 Task: Create a due date automation trigger when advanced on, on the monday of the week before a card is due add basic assigned only to anyone at 11:00 AM.
Action: Mouse moved to (1333, 116)
Screenshot: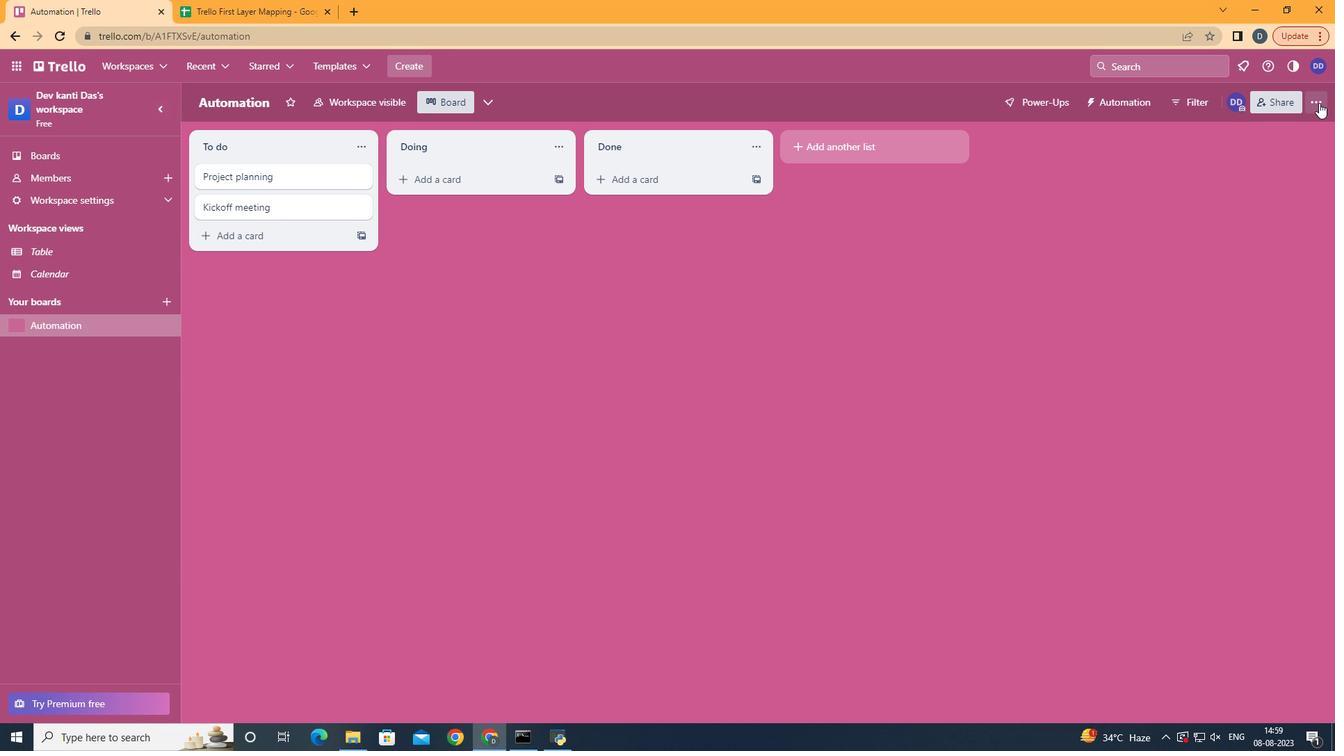 
Action: Mouse pressed left at (1333, 116)
Screenshot: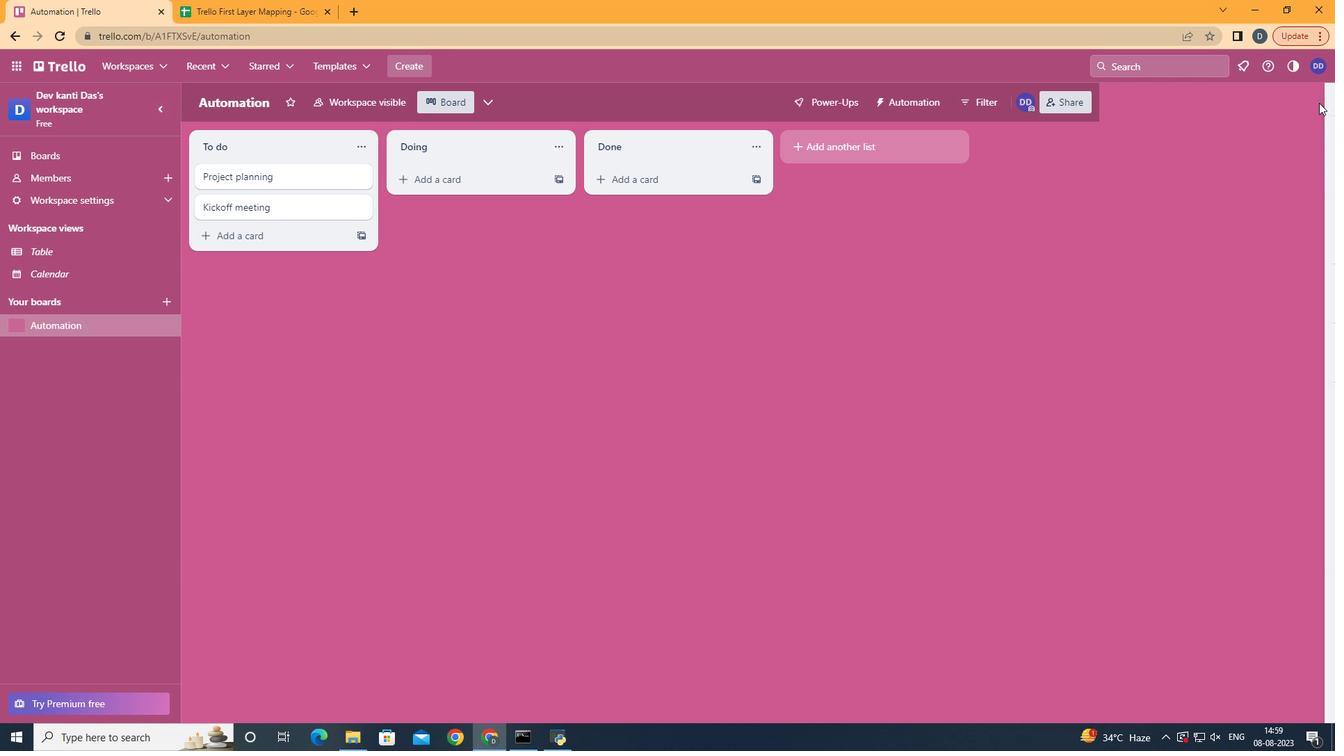 
Action: Mouse moved to (1219, 313)
Screenshot: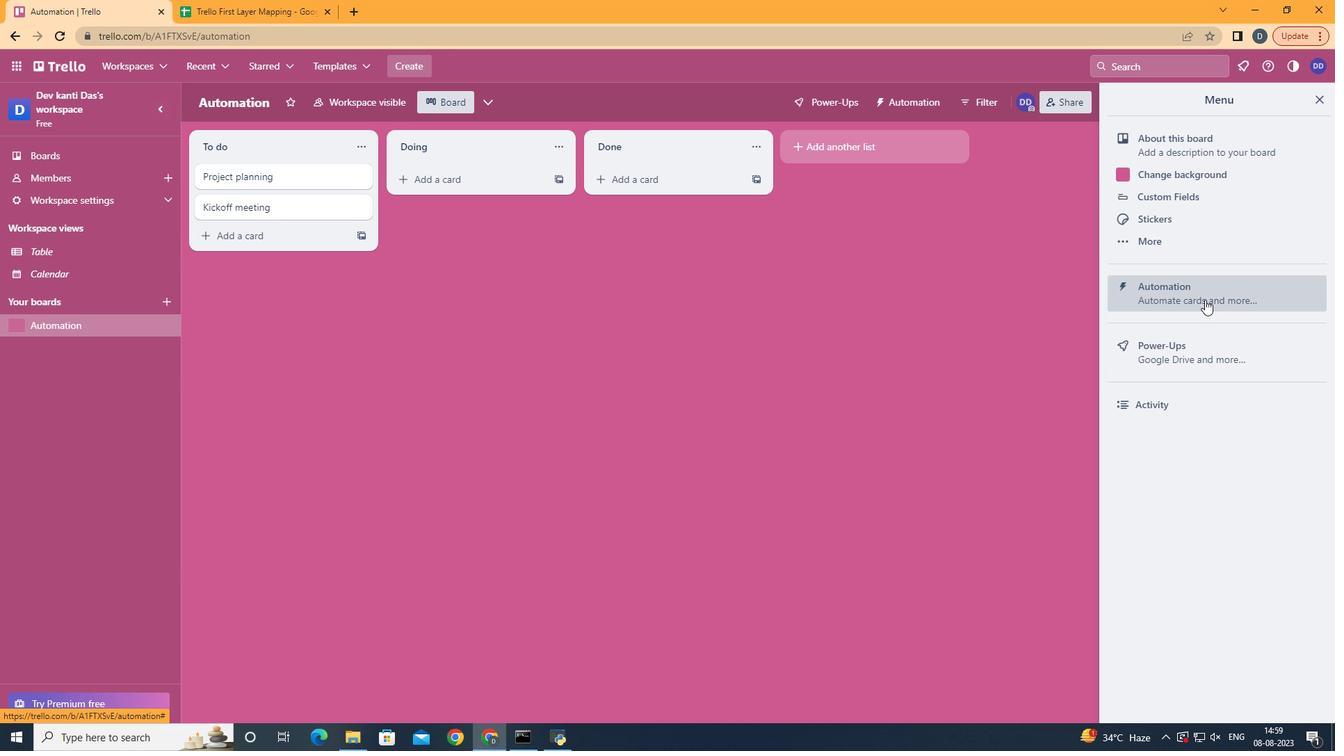 
Action: Mouse pressed left at (1219, 313)
Screenshot: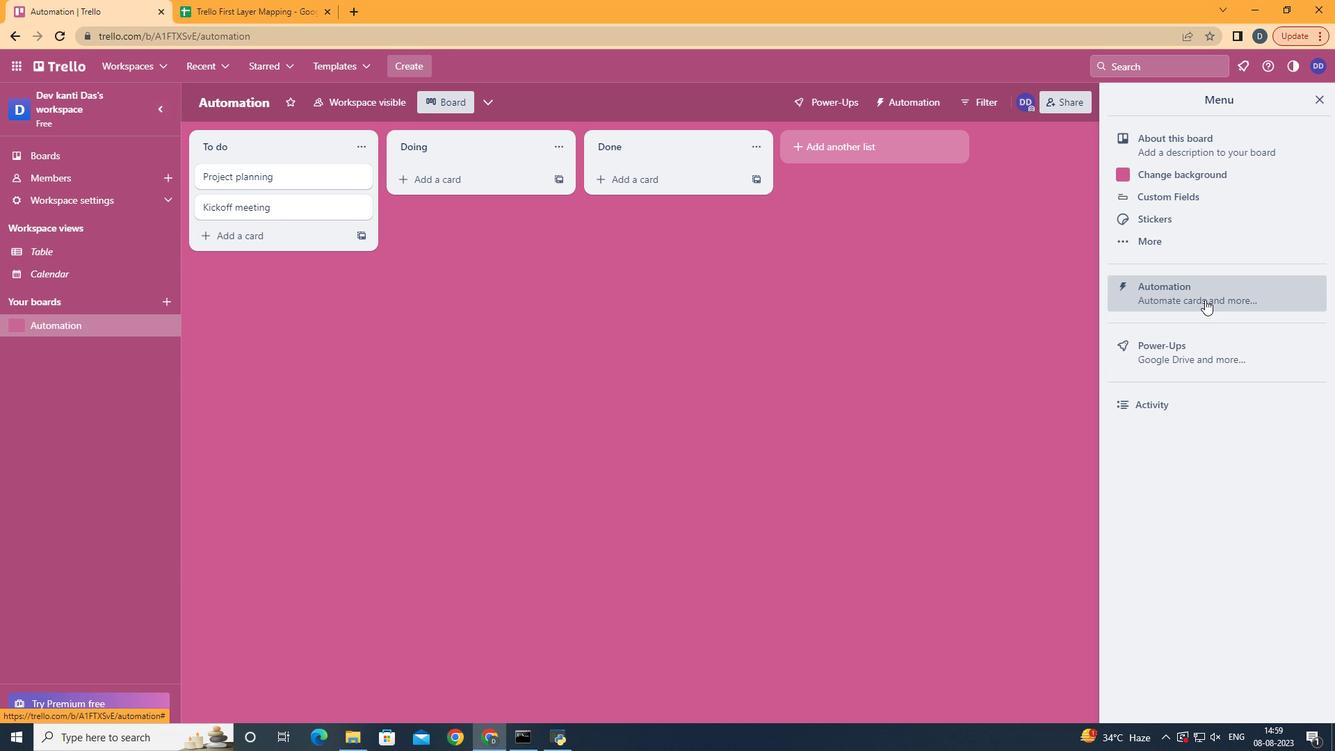 
Action: Mouse moved to (251, 281)
Screenshot: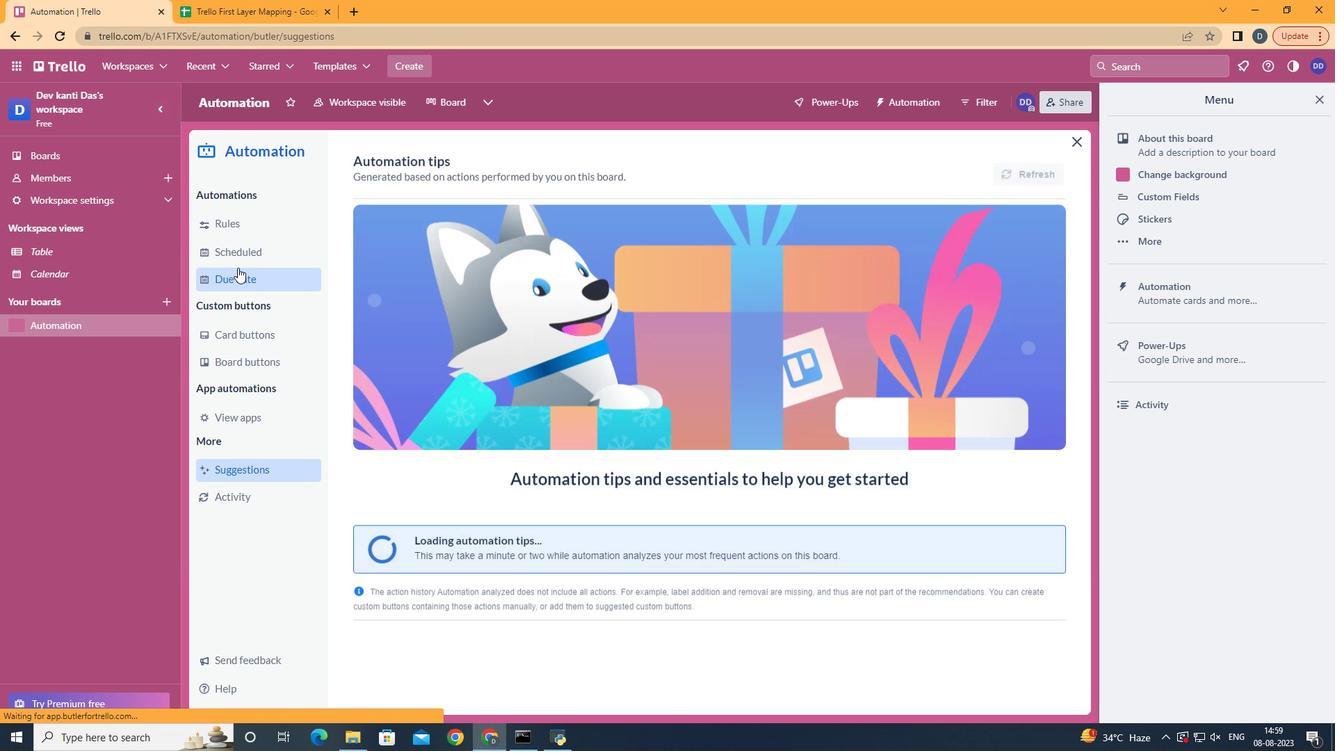 
Action: Mouse pressed left at (251, 281)
Screenshot: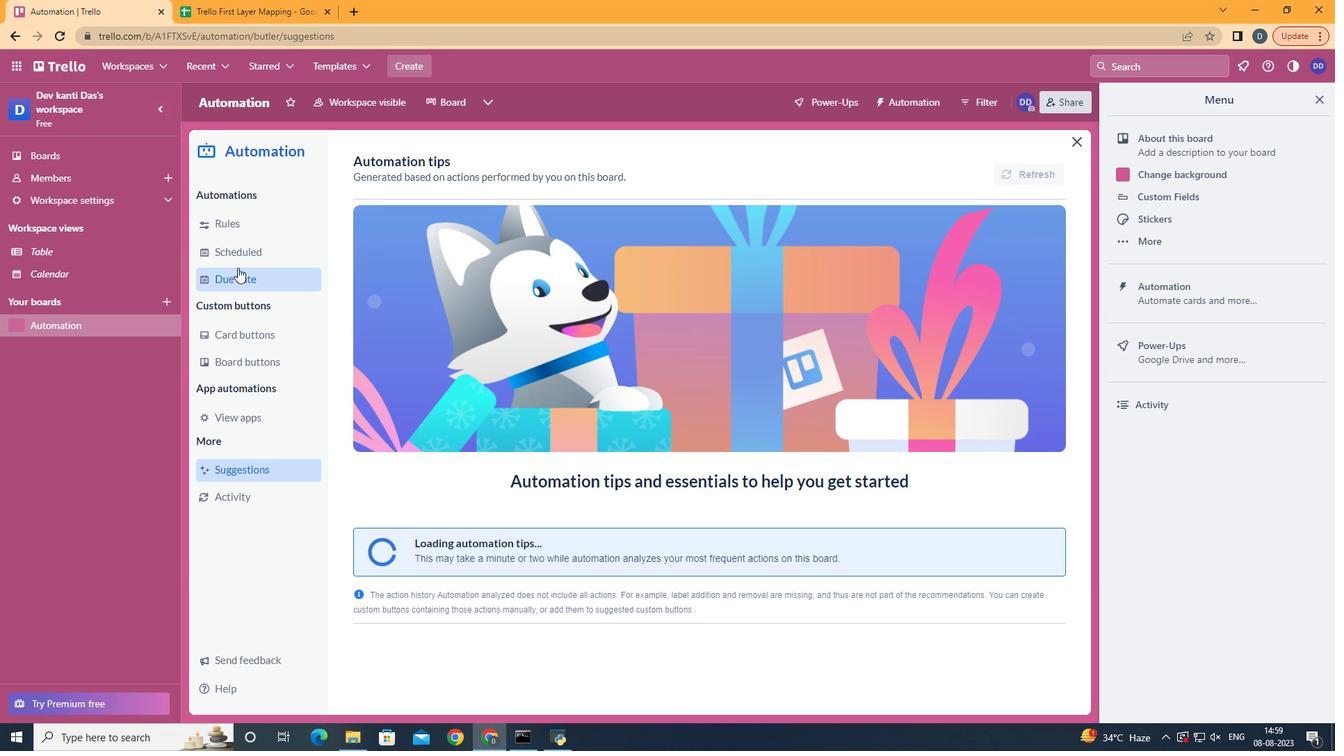 
Action: Mouse moved to (987, 178)
Screenshot: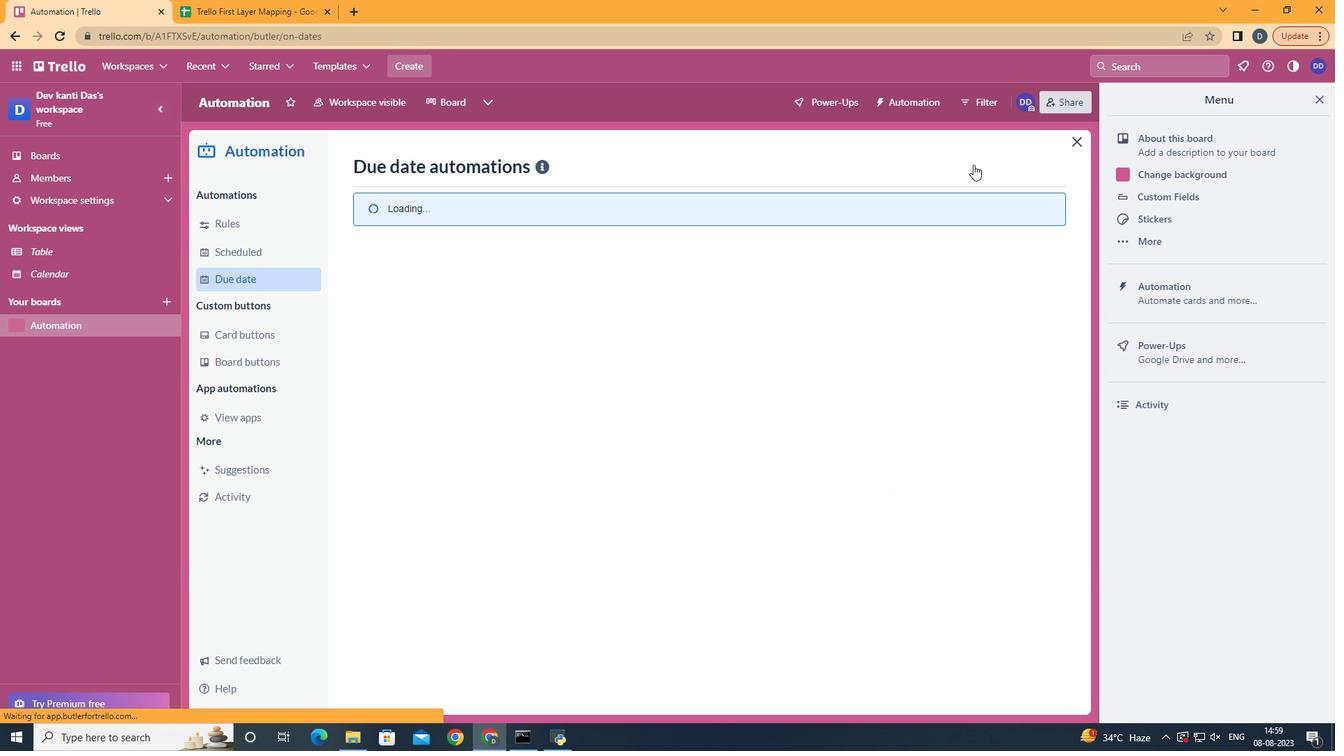 
Action: Mouse pressed left at (987, 178)
Screenshot: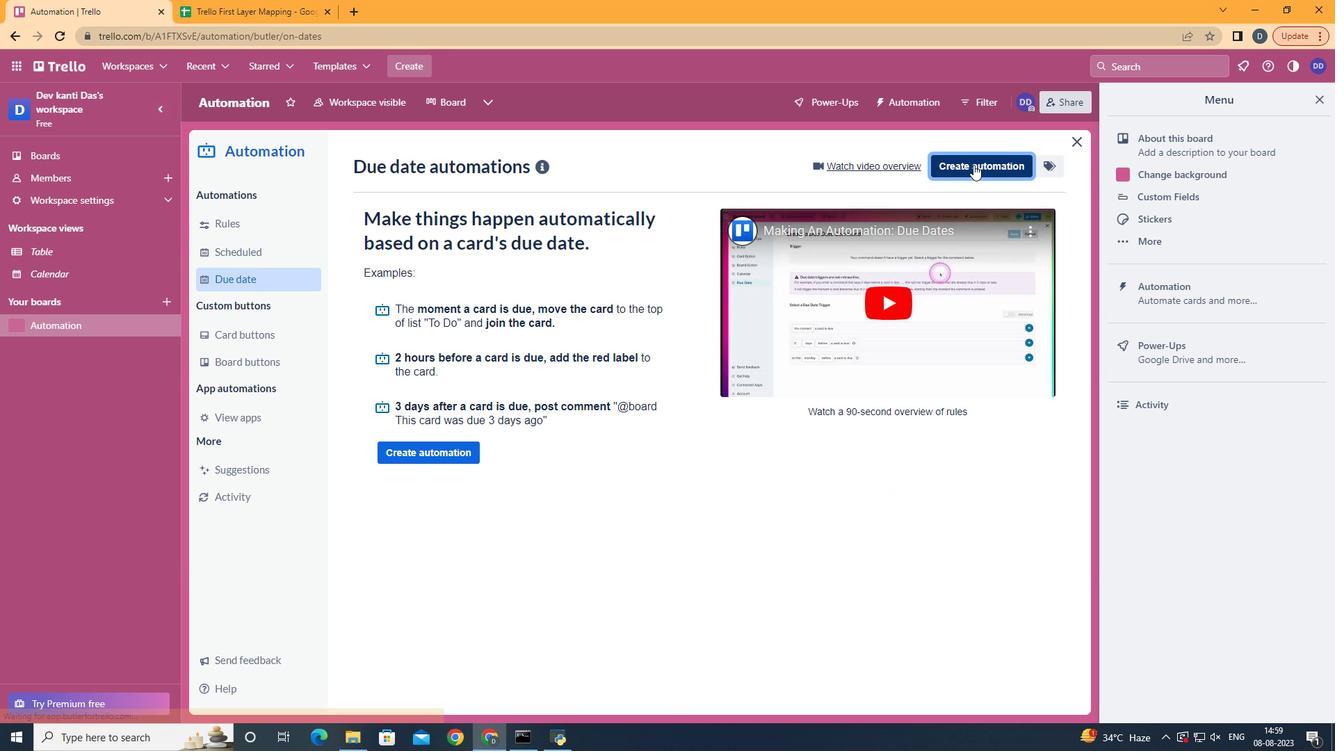 
Action: Mouse moved to (741, 310)
Screenshot: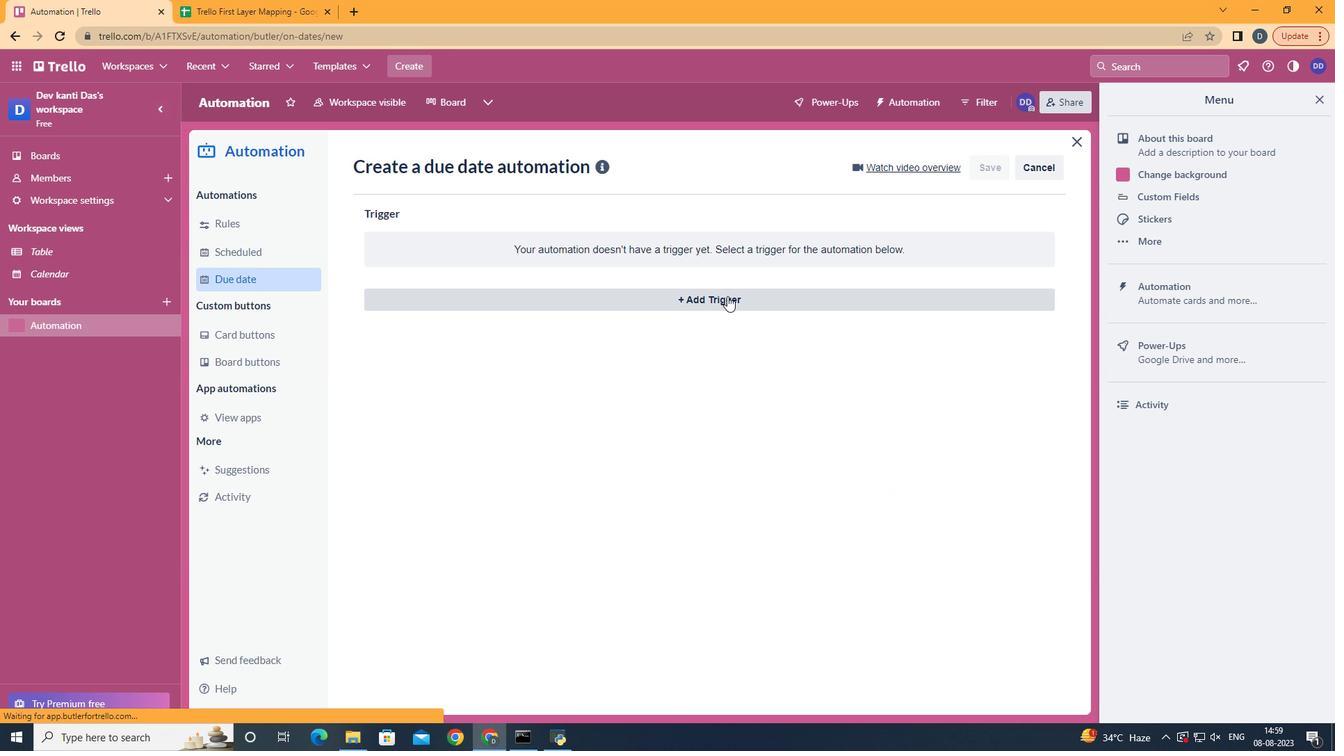 
Action: Mouse pressed left at (741, 310)
Screenshot: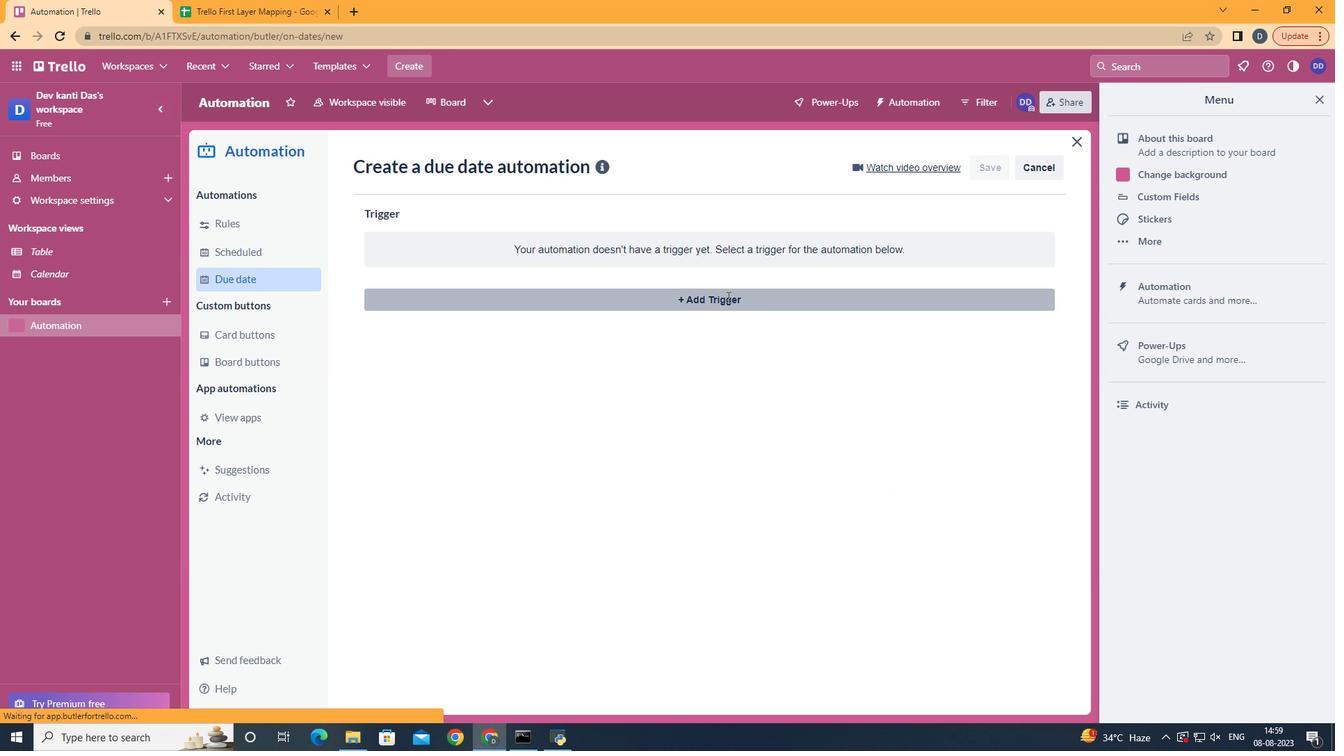 
Action: Mouse moved to (506, 678)
Screenshot: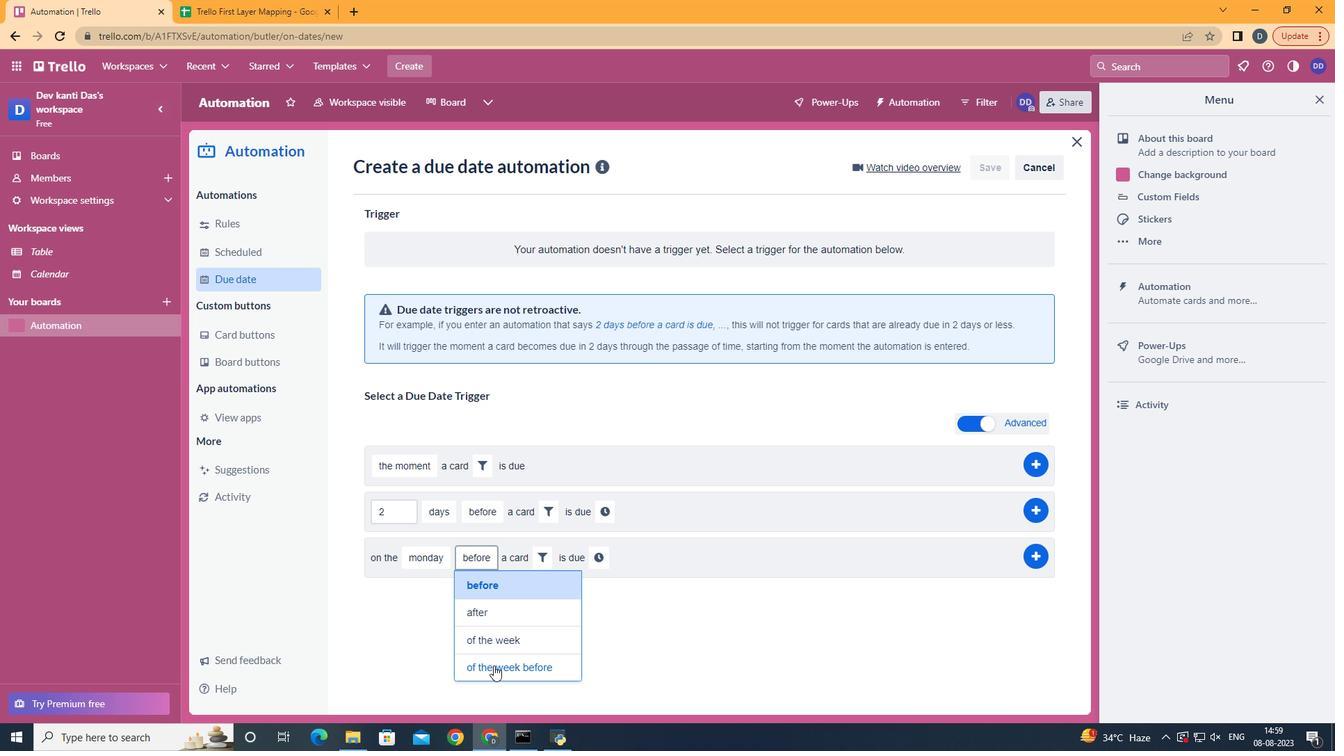 
Action: Mouse pressed left at (506, 678)
Screenshot: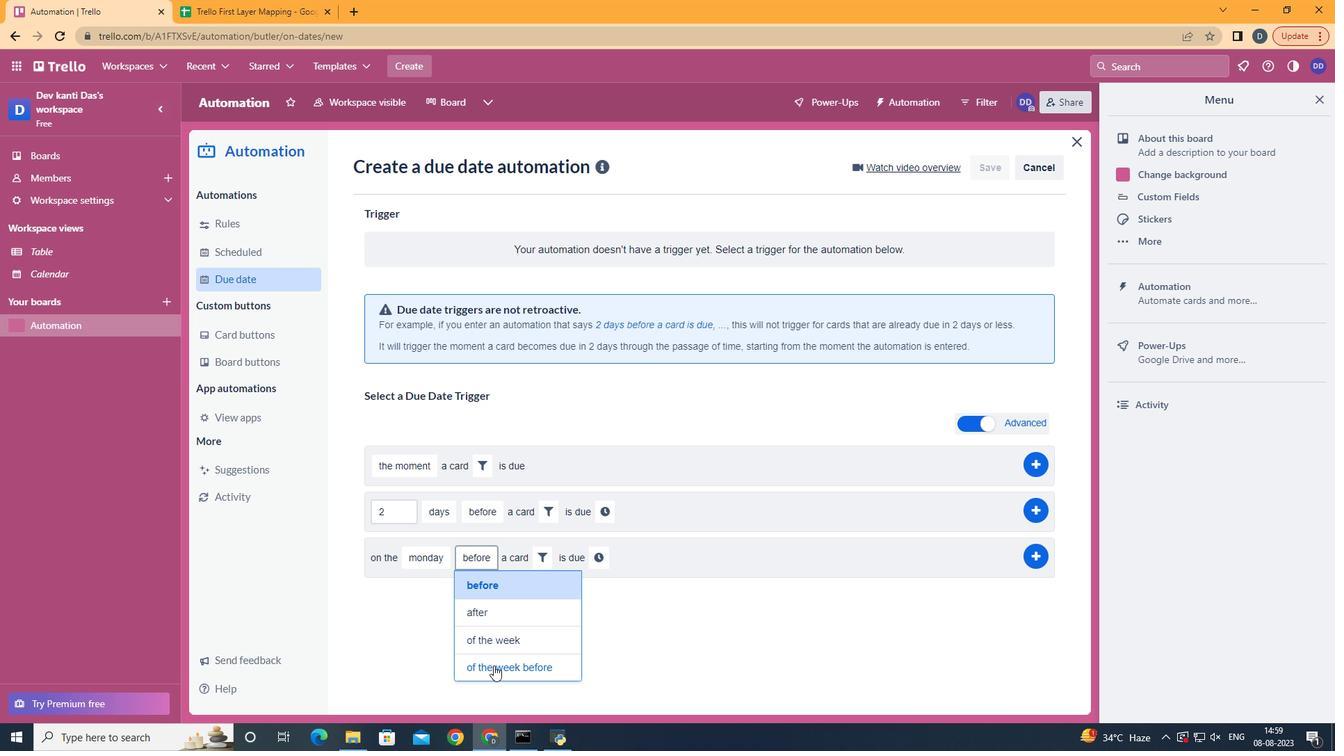 
Action: Mouse moved to (613, 568)
Screenshot: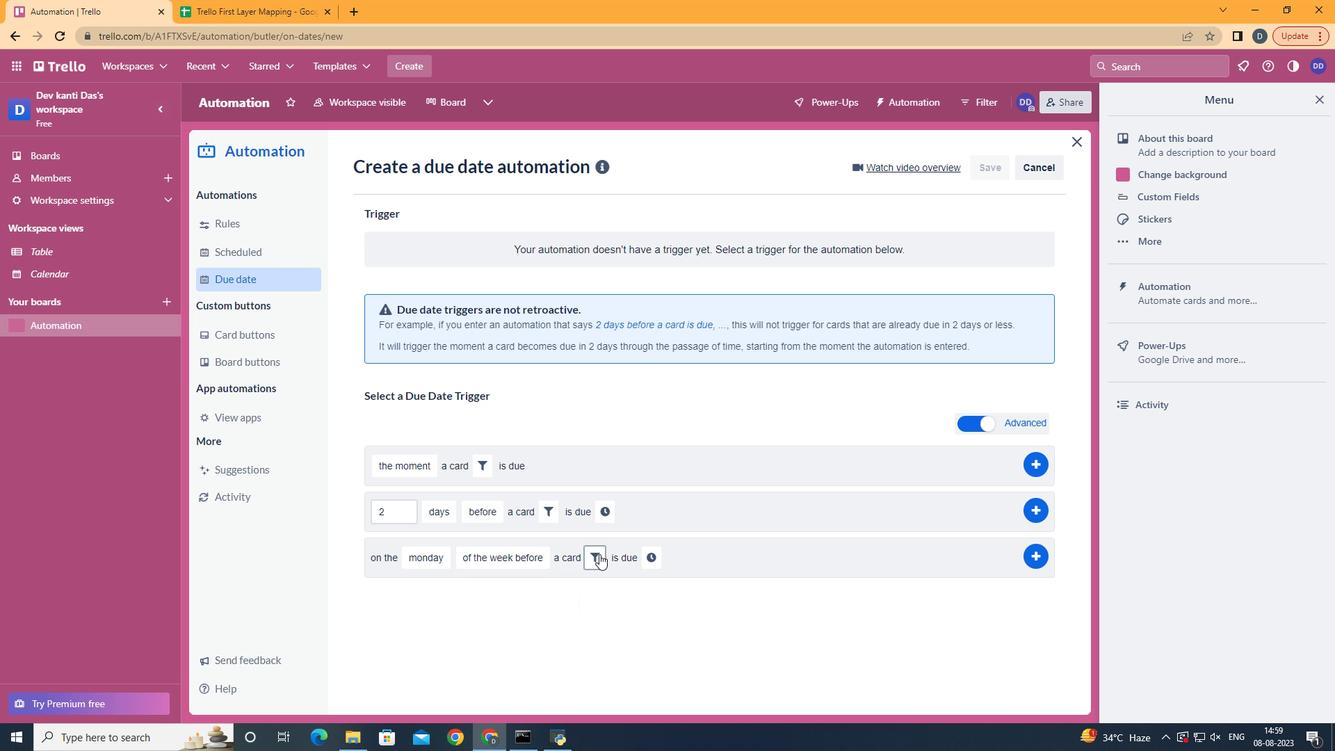 
Action: Mouse pressed left at (613, 568)
Screenshot: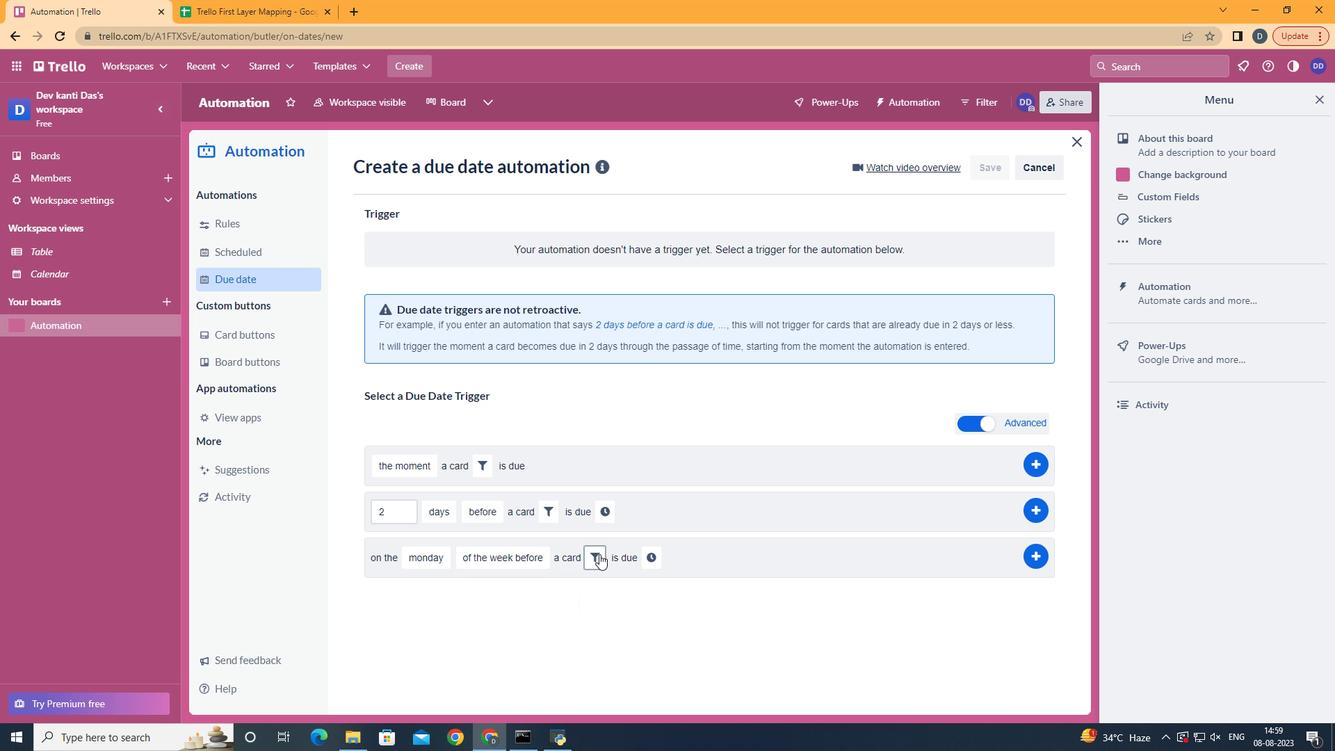 
Action: Mouse moved to (634, 588)
Screenshot: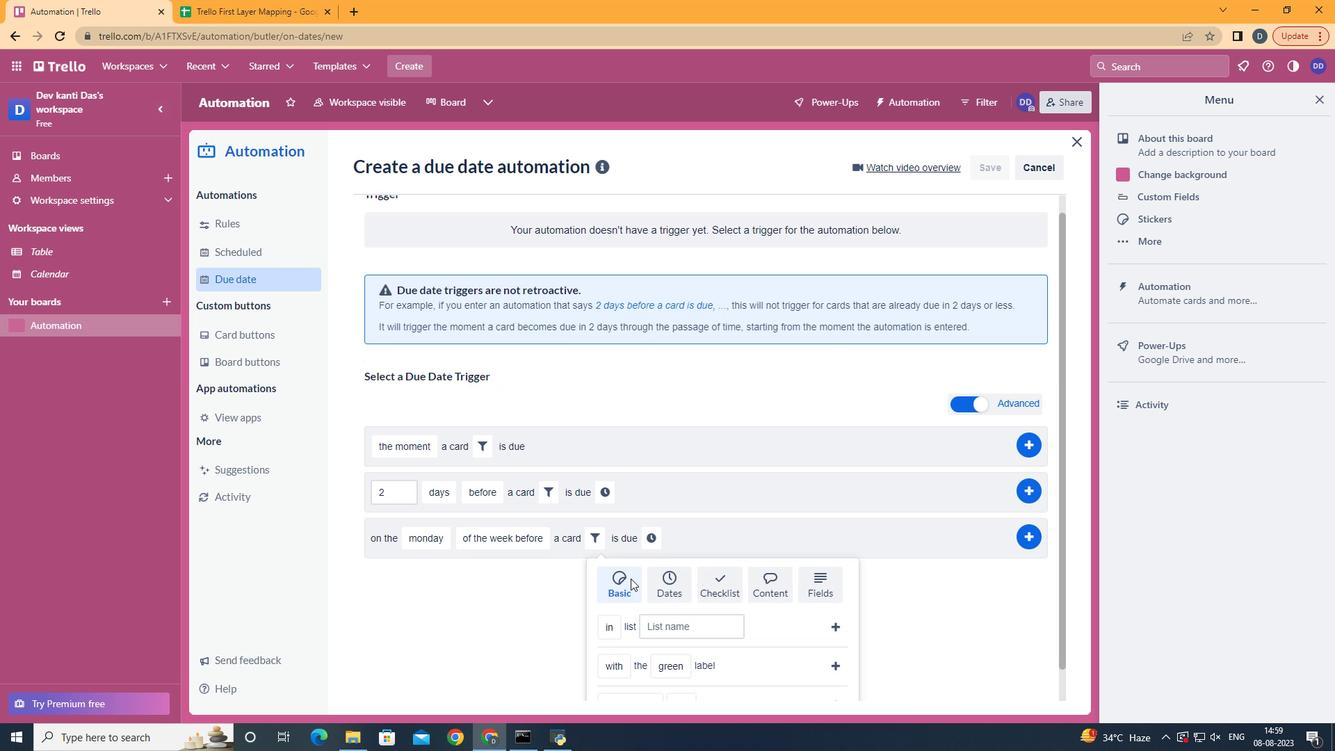 
Action: Mouse scrolled (628, 582) with delta (0, 0)
Screenshot: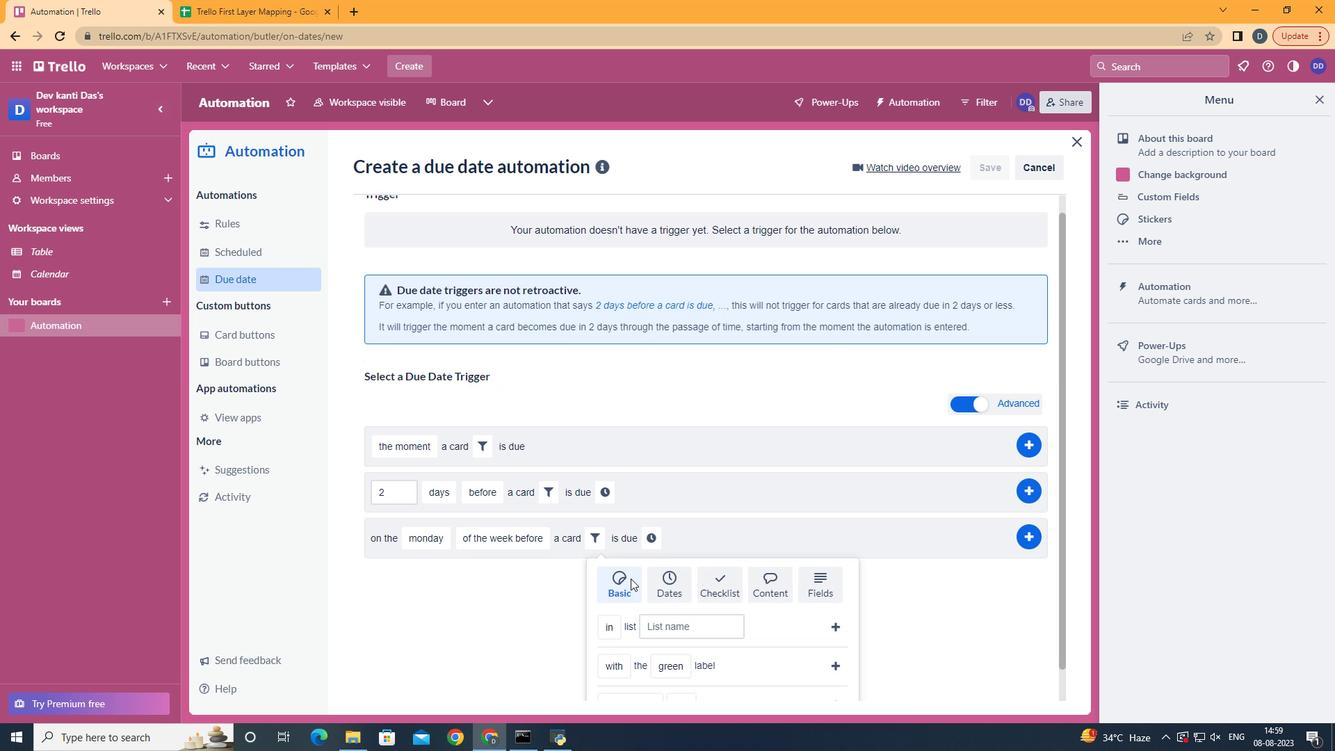 
Action: Mouse scrolled (632, 586) with delta (0, 0)
Screenshot: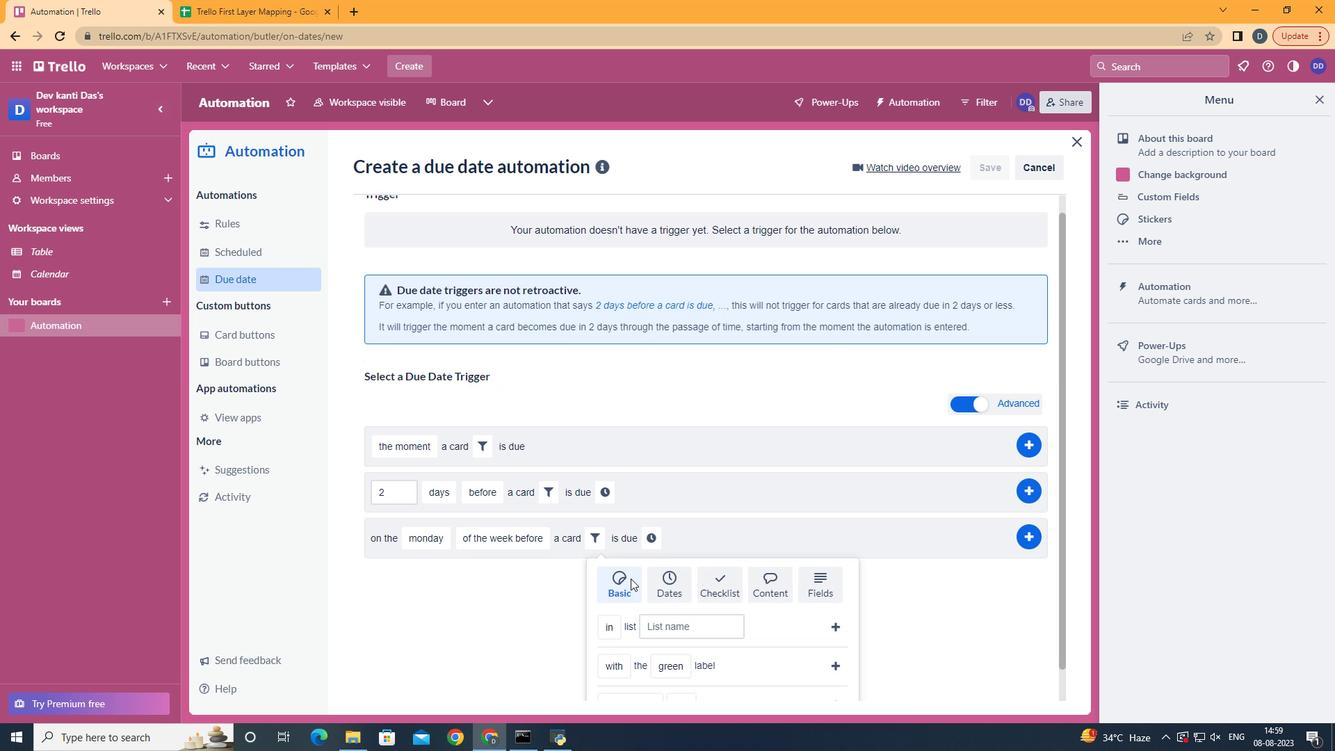
Action: Mouse scrolled (634, 587) with delta (0, 0)
Screenshot: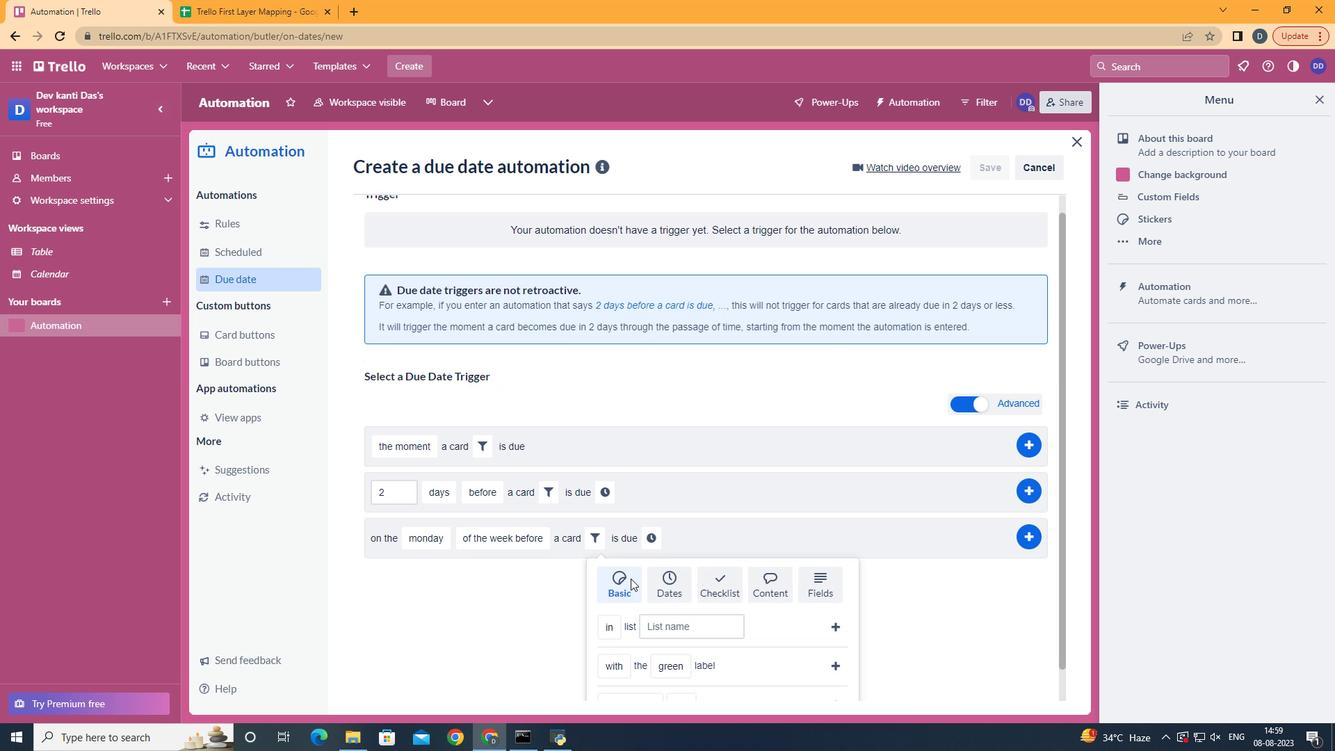 
Action: Mouse scrolled (634, 587) with delta (0, 0)
Screenshot: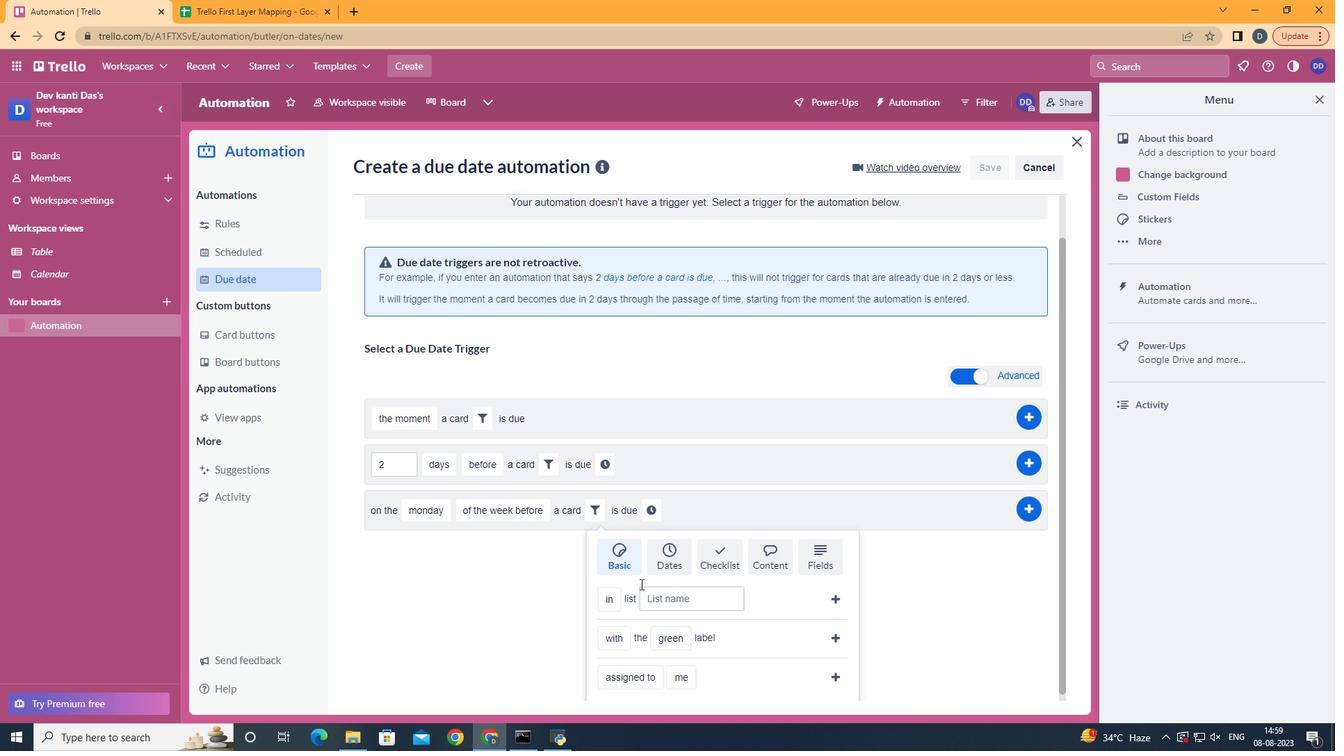 
Action: Mouse moved to (654, 632)
Screenshot: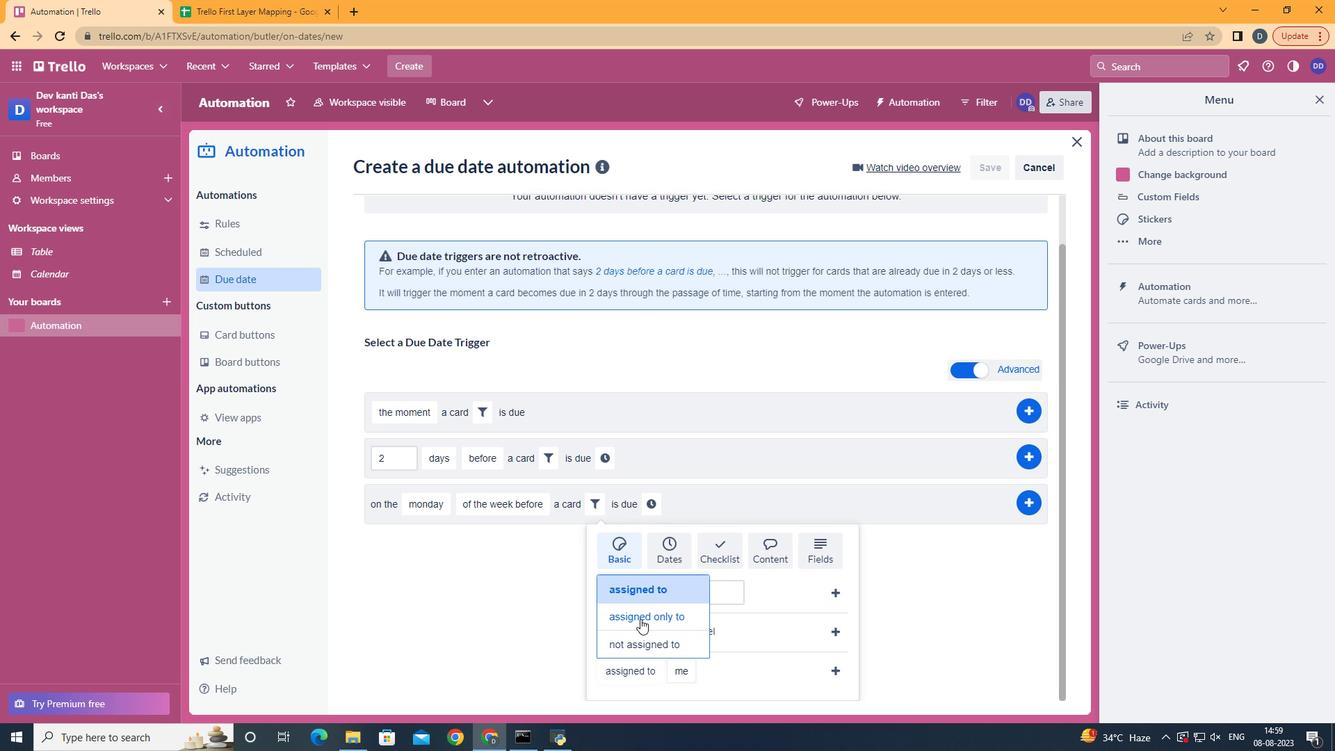 
Action: Mouse pressed left at (654, 632)
Screenshot: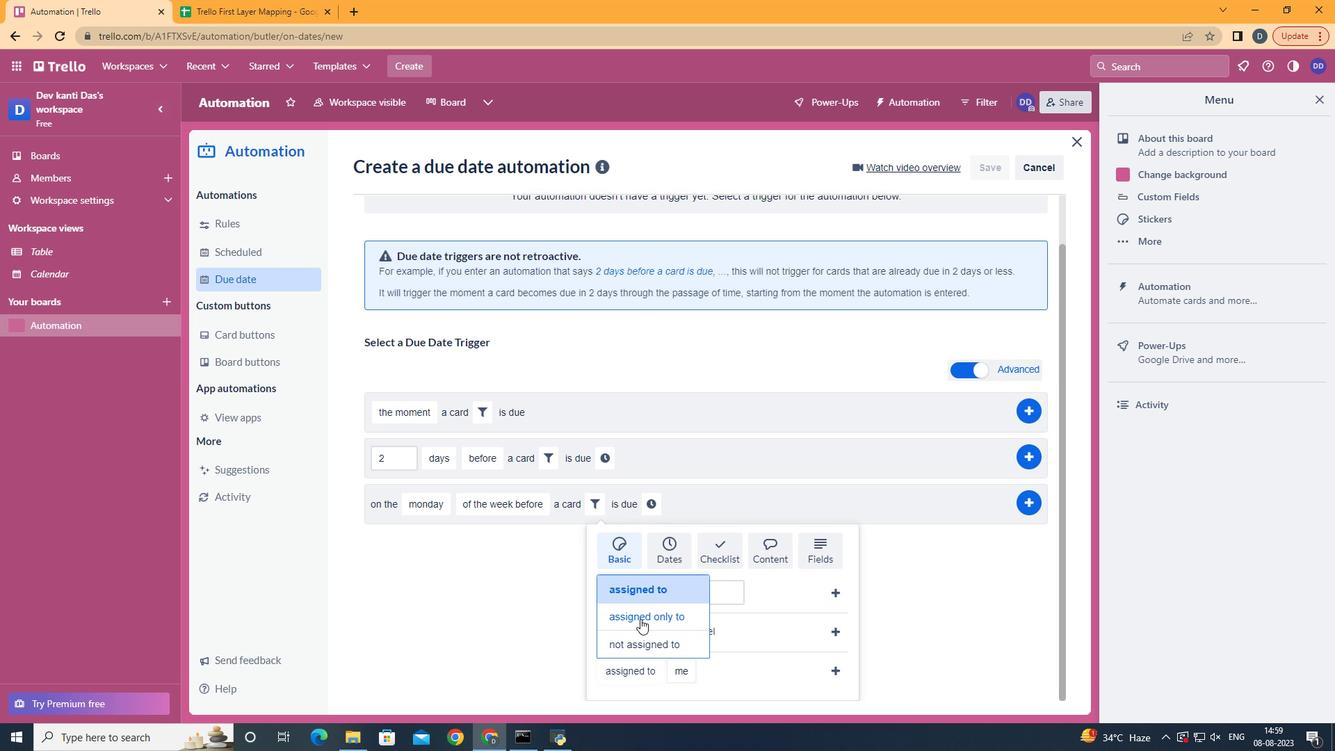 
Action: Mouse moved to (728, 630)
Screenshot: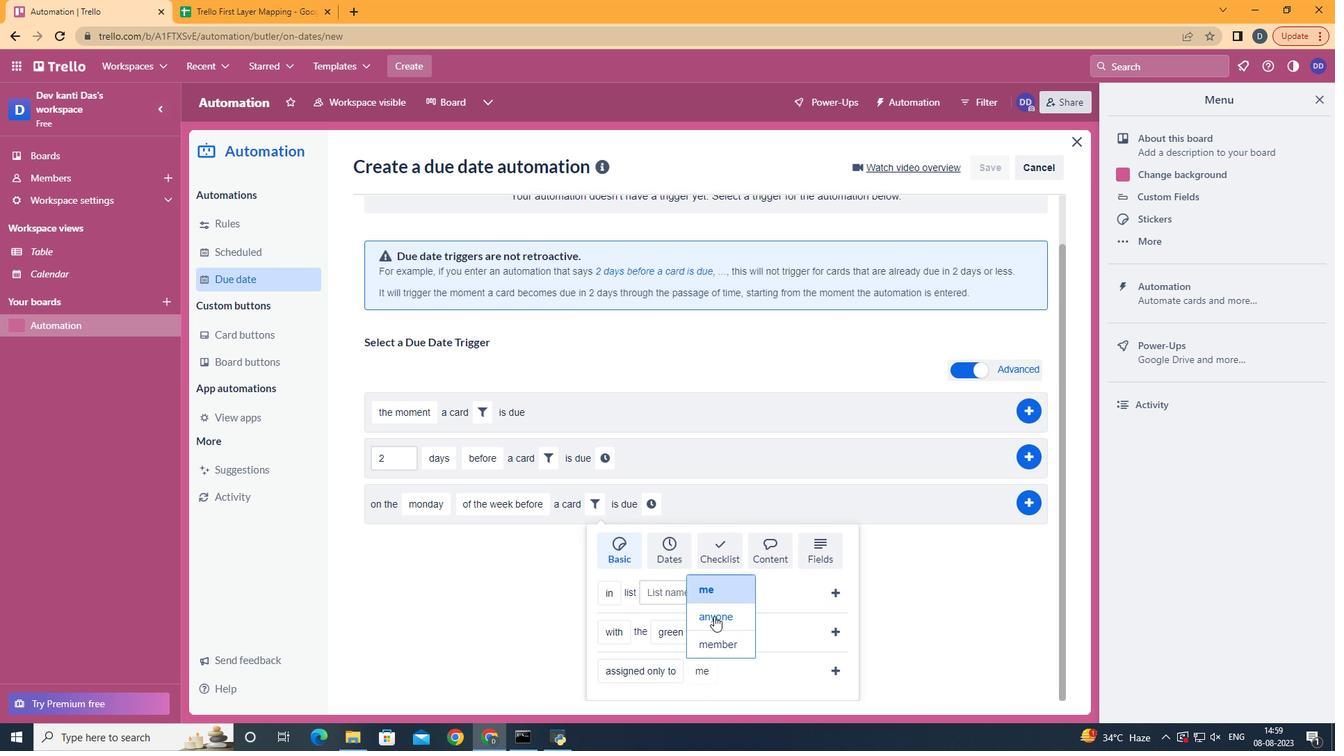 
Action: Mouse pressed left at (728, 630)
Screenshot: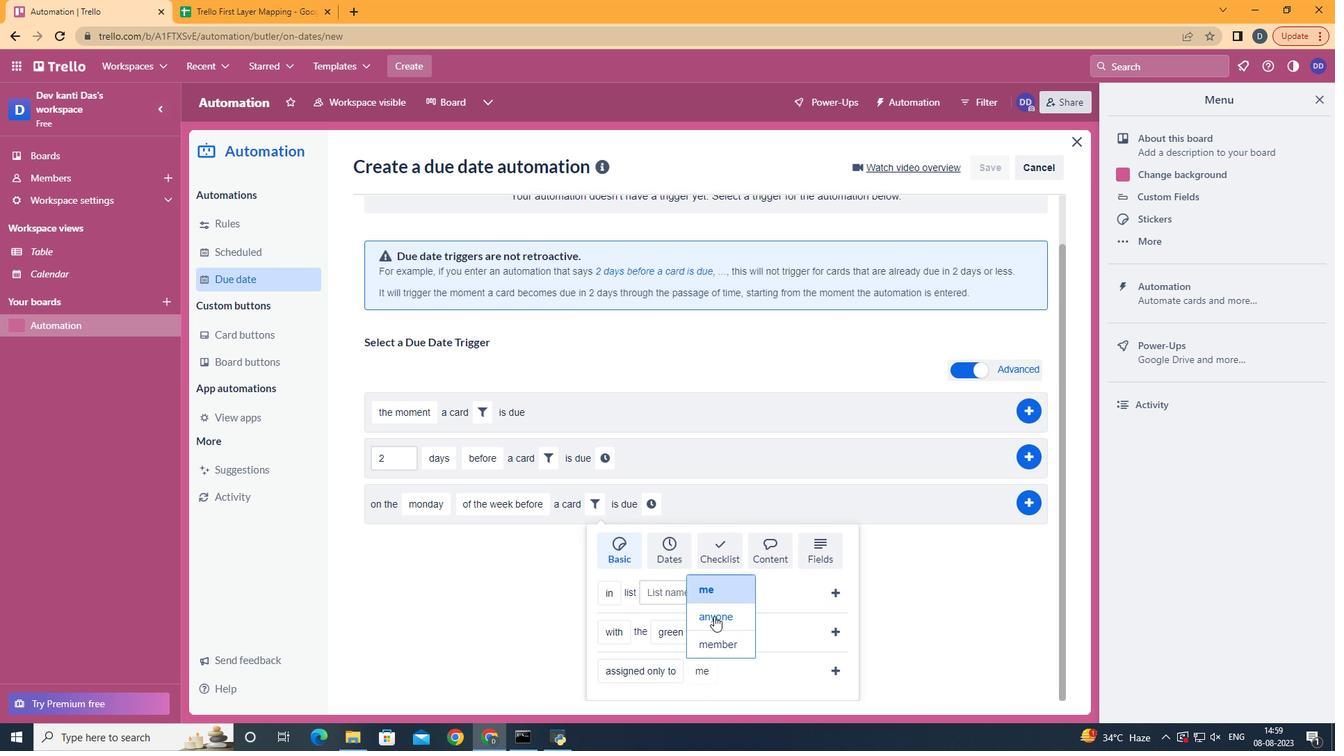 
Action: Mouse moved to (847, 683)
Screenshot: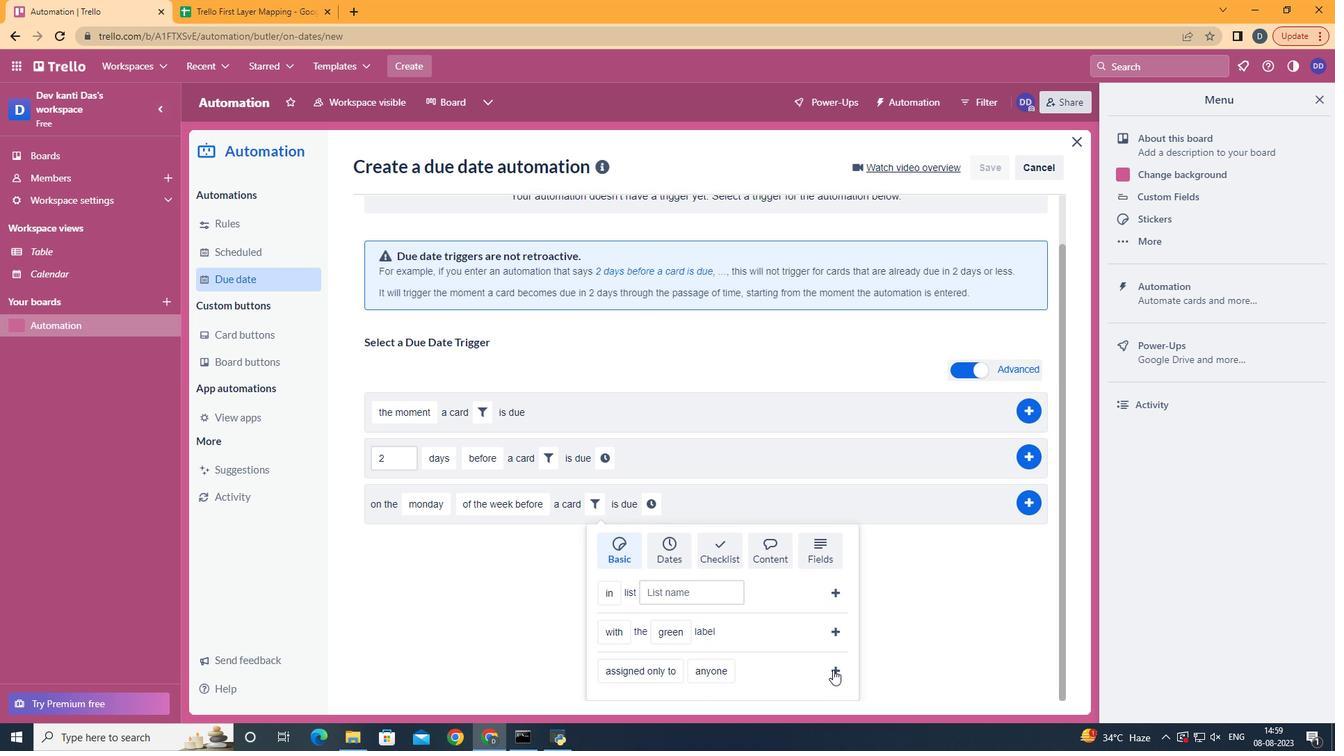 
Action: Mouse pressed left at (847, 683)
Screenshot: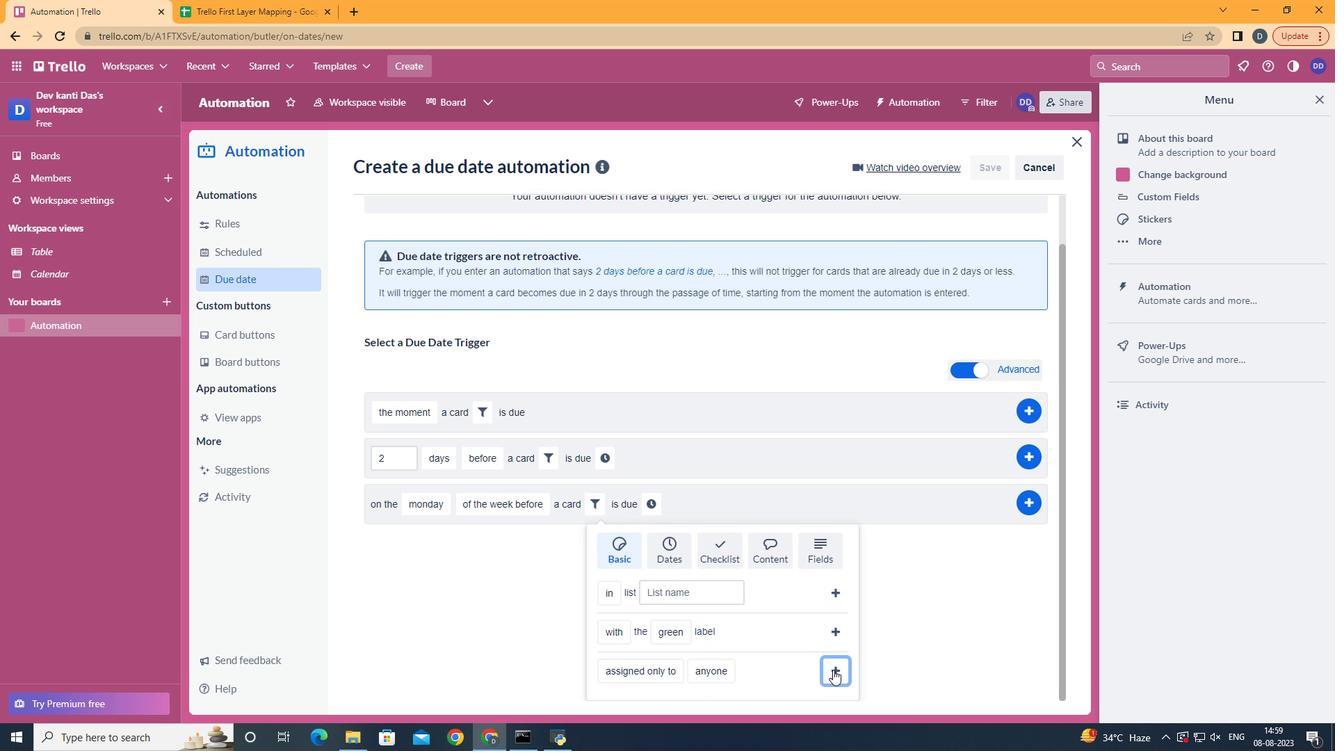 
Action: Mouse moved to (804, 570)
Screenshot: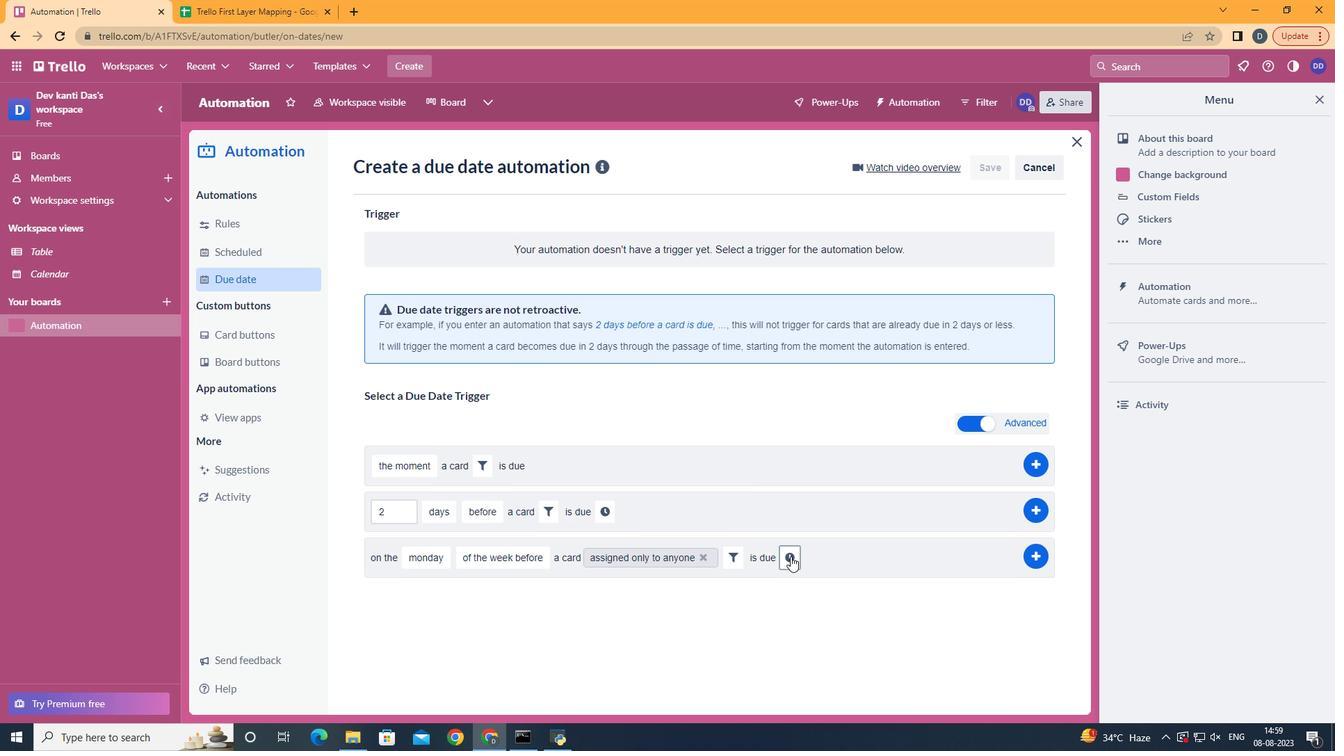 
Action: Mouse pressed left at (804, 570)
Screenshot: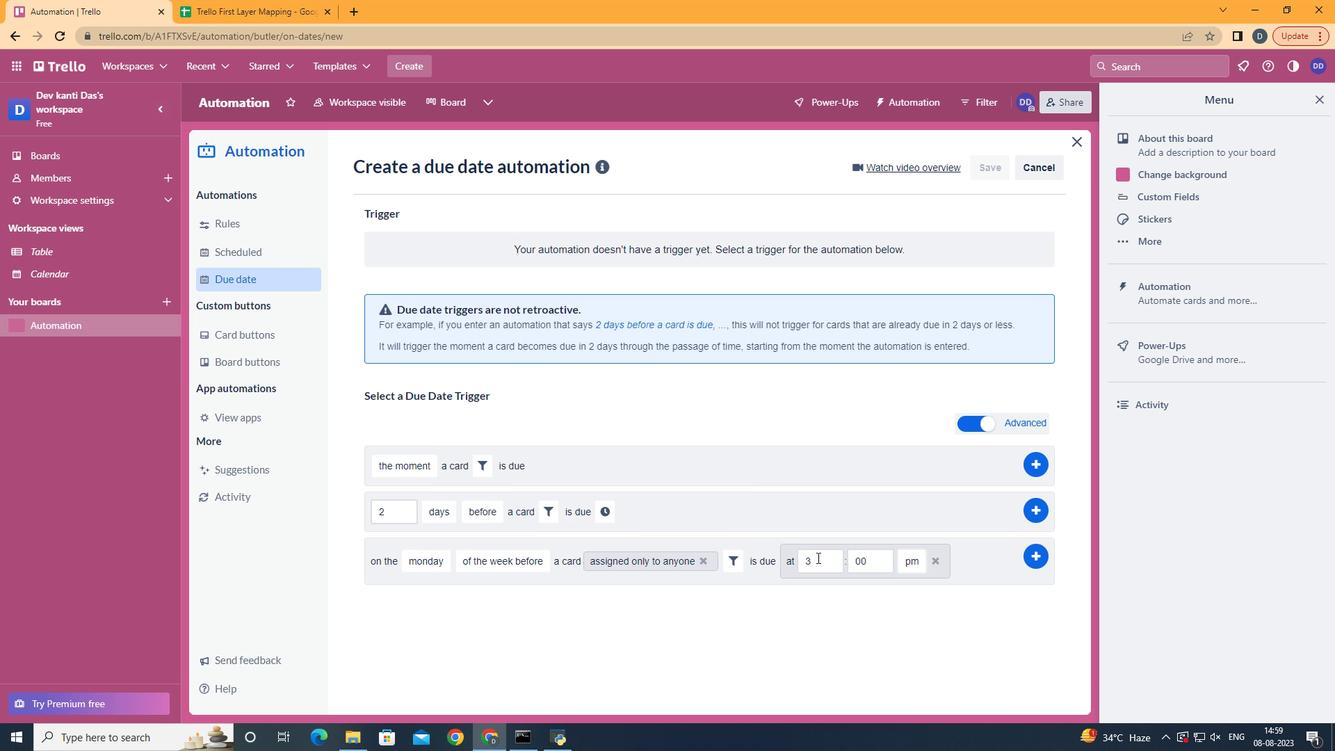 
Action: Mouse moved to (840, 575)
Screenshot: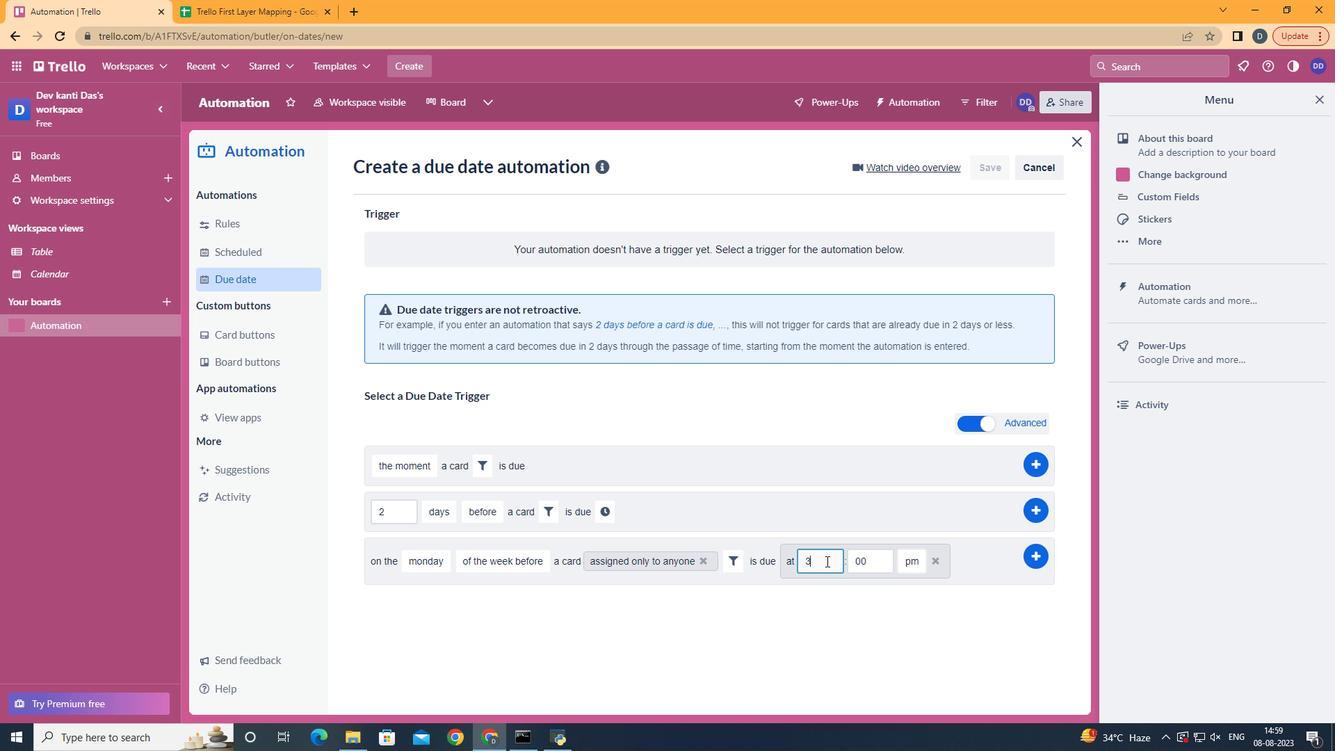 
Action: Mouse pressed left at (840, 575)
Screenshot: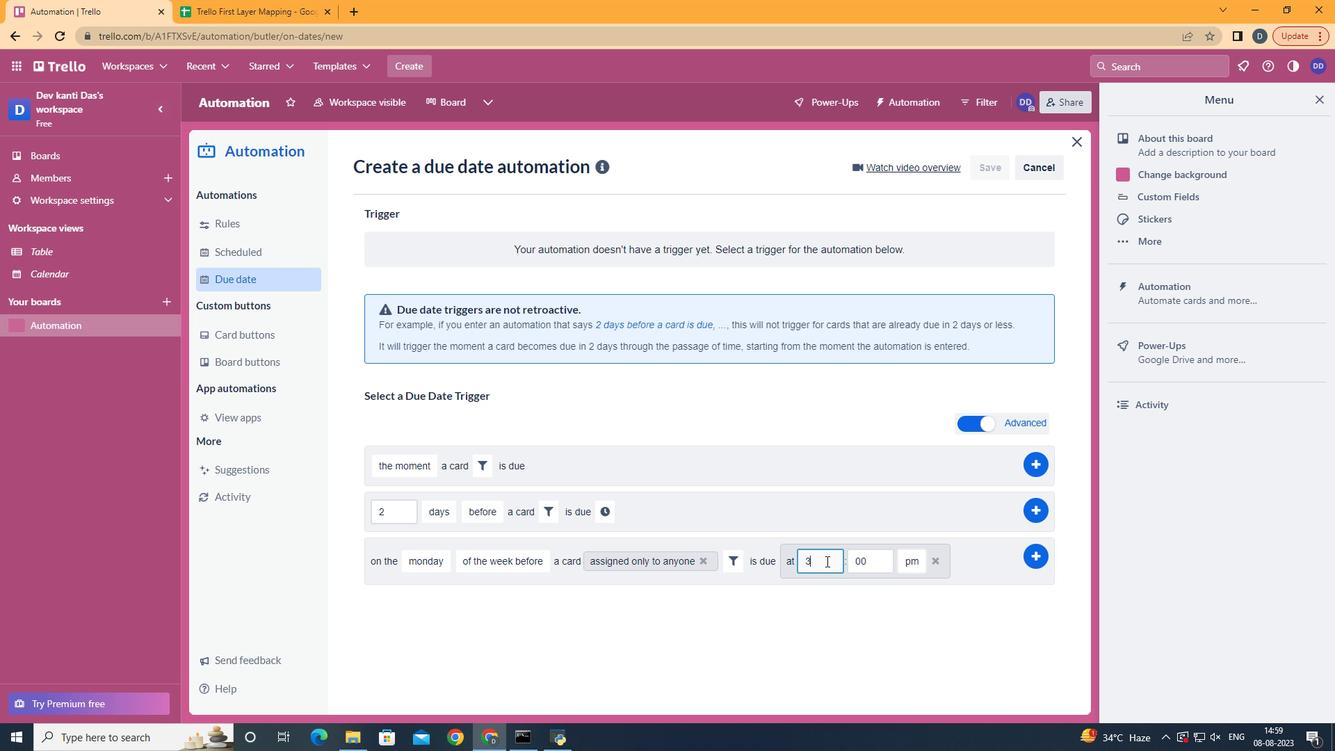 
Action: Mouse moved to (838, 575)
Screenshot: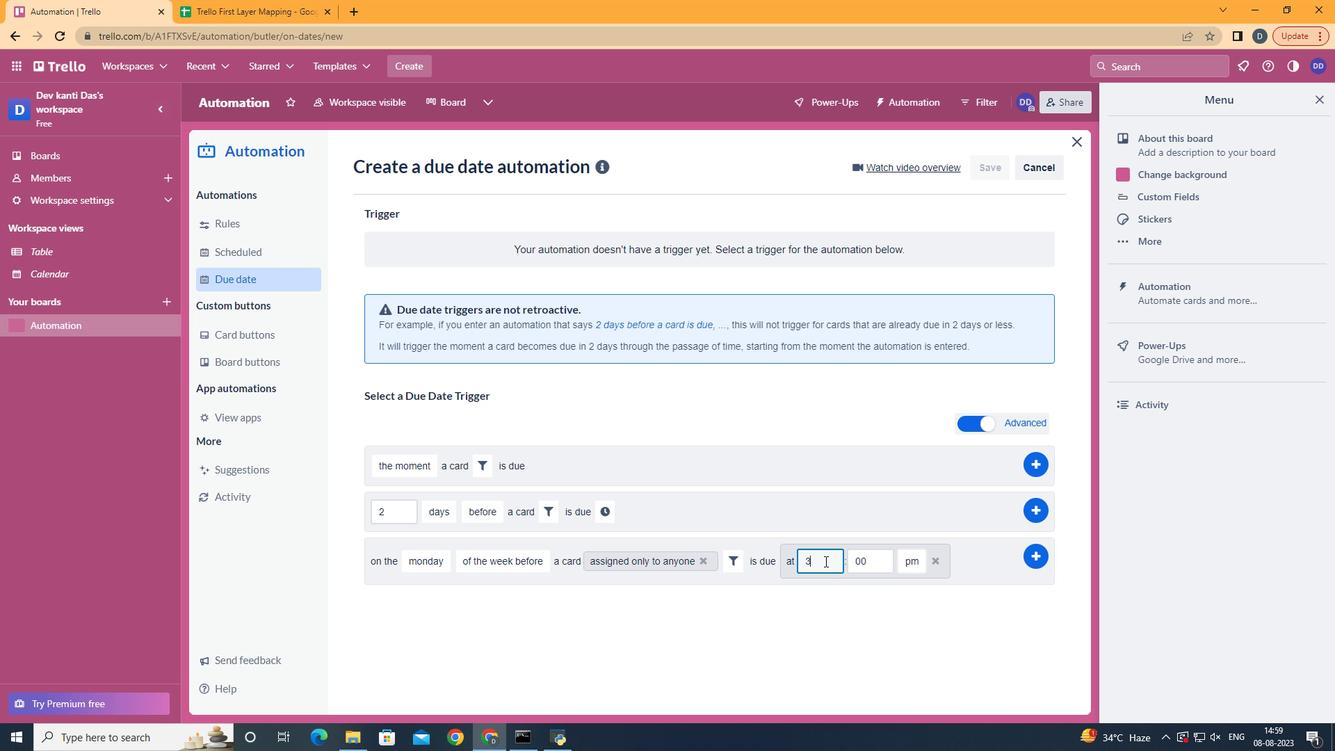 
Action: Key pressed <Key.backspace>11
Screenshot: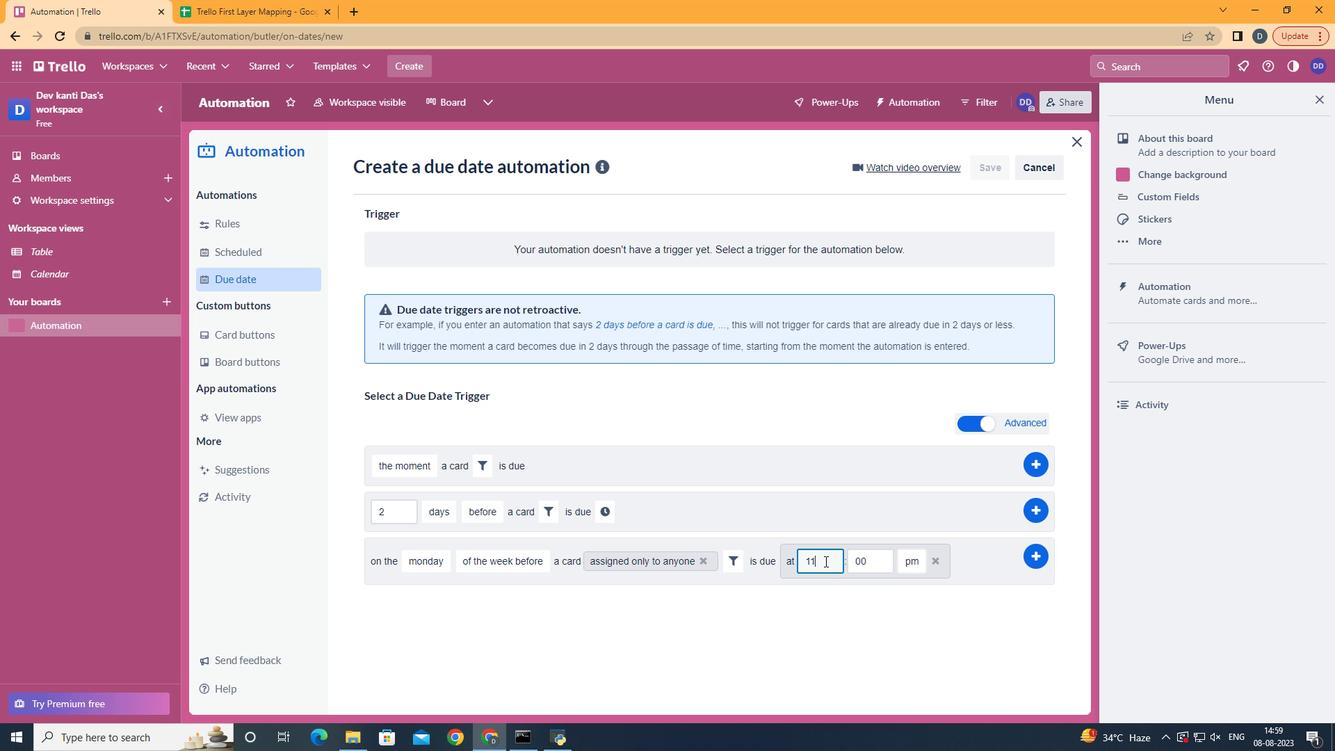 
Action: Mouse moved to (927, 603)
Screenshot: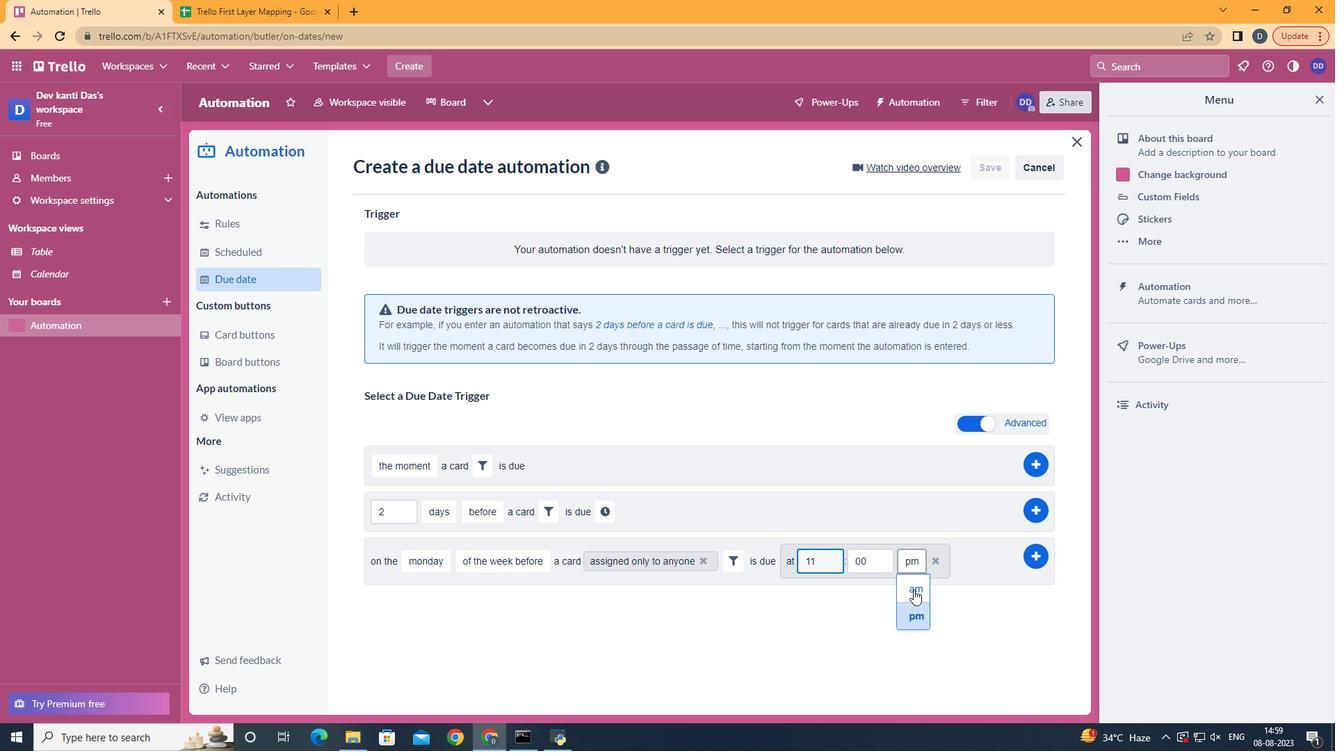 
Action: Mouse pressed left at (927, 603)
Screenshot: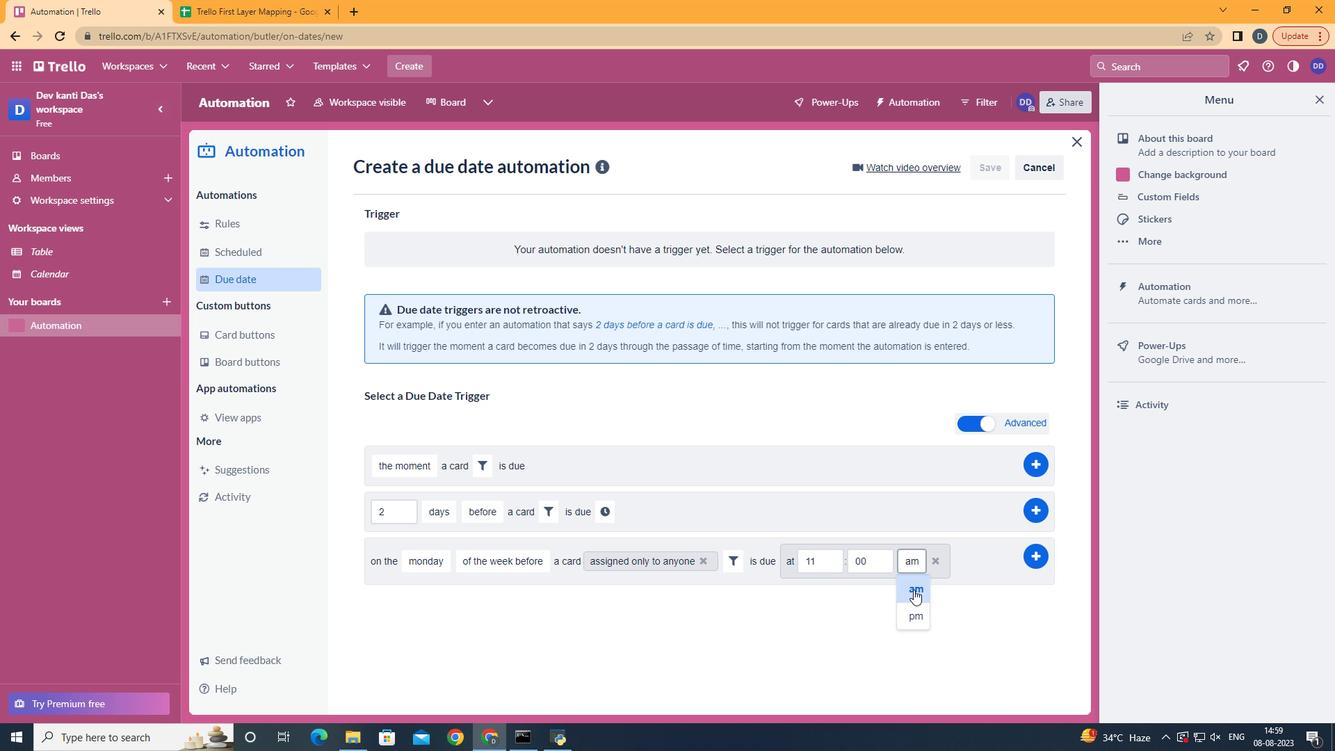 
Action: Mouse moved to (1041, 566)
Screenshot: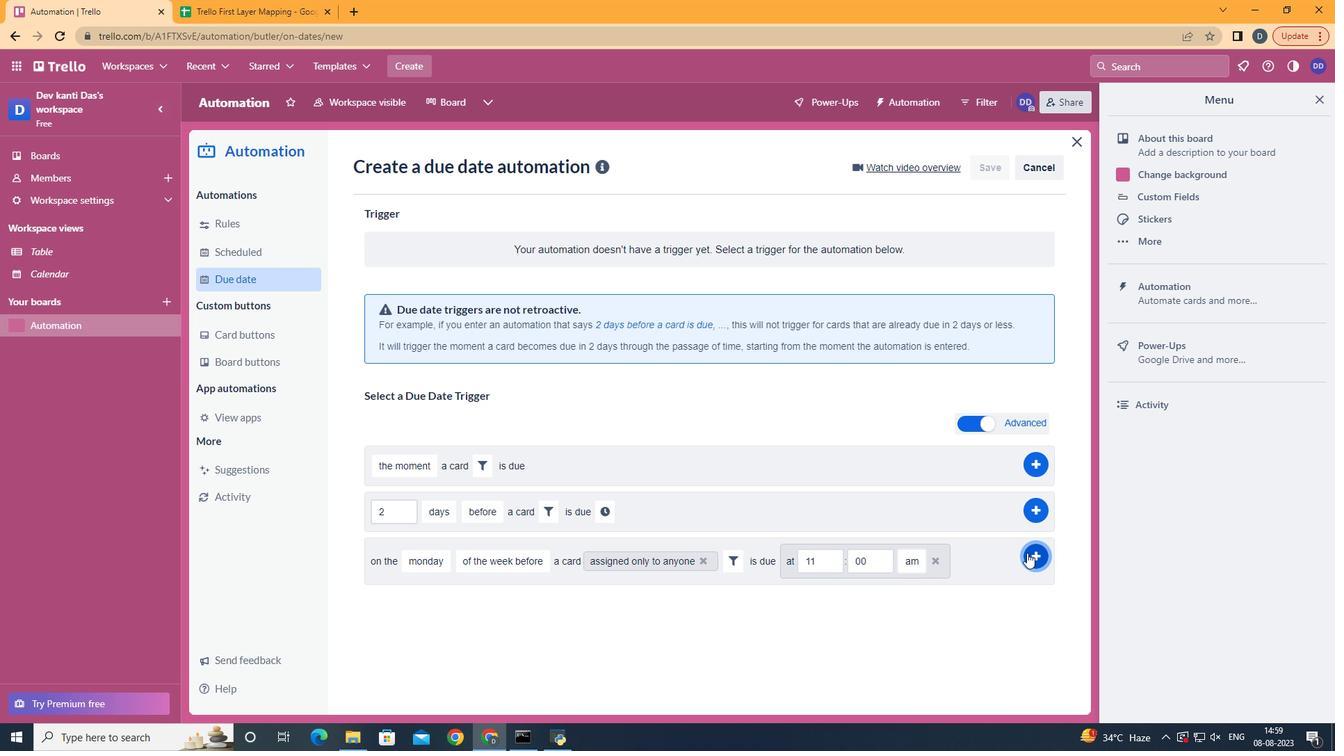 
Action: Mouse pressed left at (1041, 566)
Screenshot: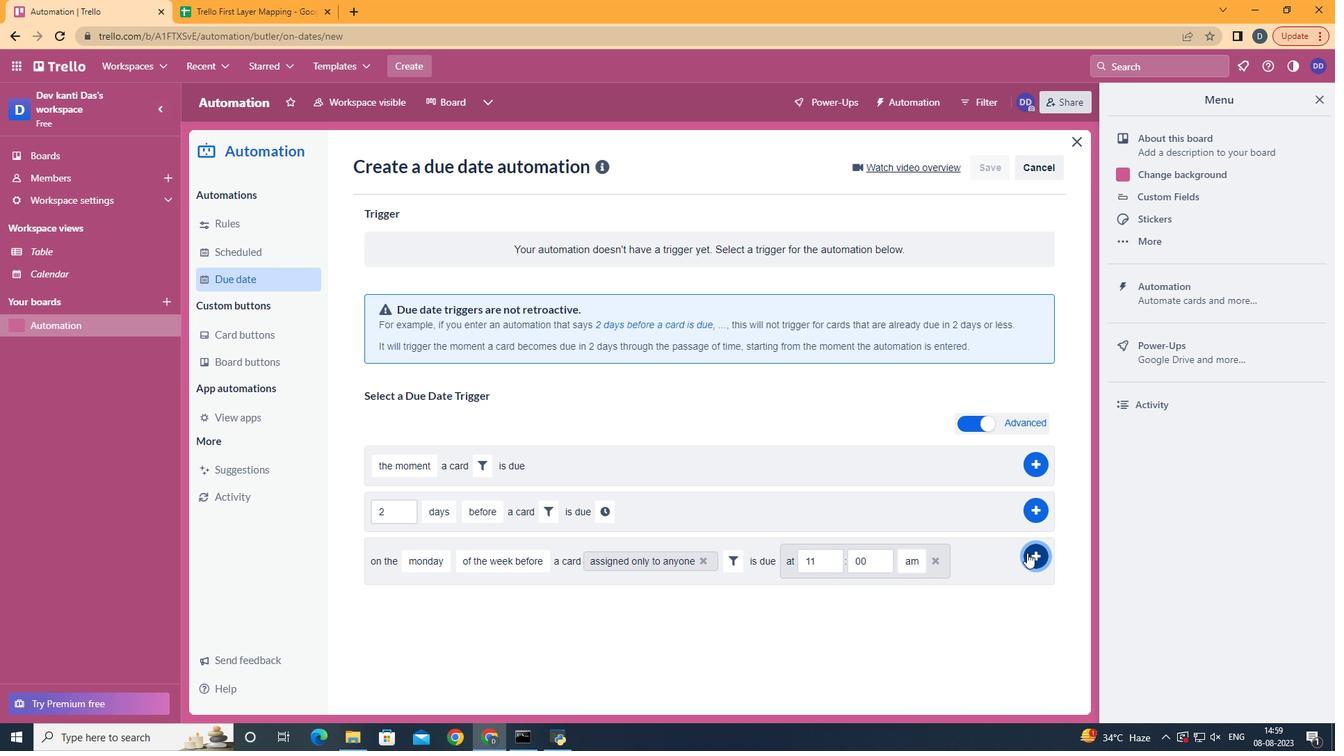 
Action: Mouse moved to (444, 305)
Screenshot: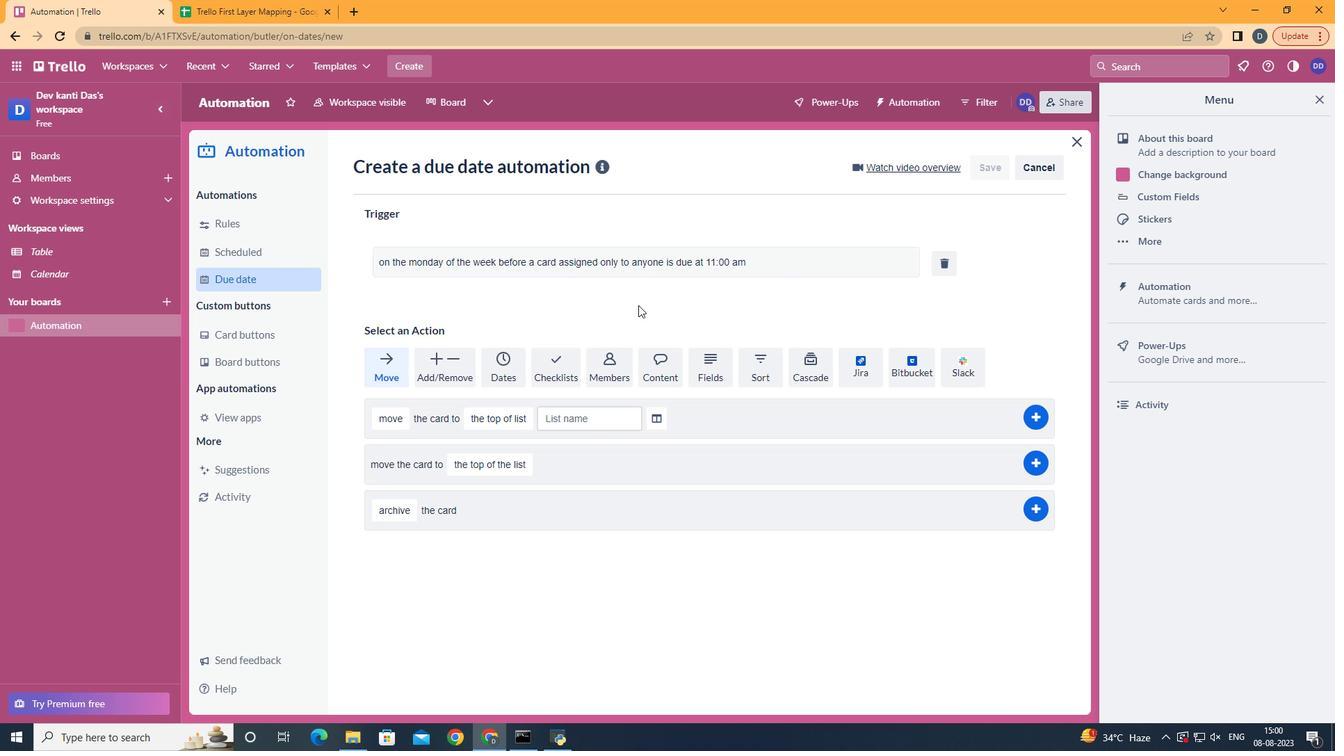 
